 Task: Log work in the project CheckTech for the issue 'Create a new online platform for online fashion design courses with advanced fashion tools and community features.' spent time as '4w 5d 6h 16m' and remaining time as '6w 6d 21h 15m' and add a flag. Now add the issue to the epic 'IT performance benchmarking'. Log work in the project CheckTech for the issue 'Implement a new cloud-based learning management system for a company with advanced learning content creation and delivery features' spent time as '5w 5d 23h 50m' and remaining time as '3w 1d 7h 26m' and clone the issue. Now add the issue to the epic 'IT budget management improvement'
Action: Mouse moved to (452, 361)
Screenshot: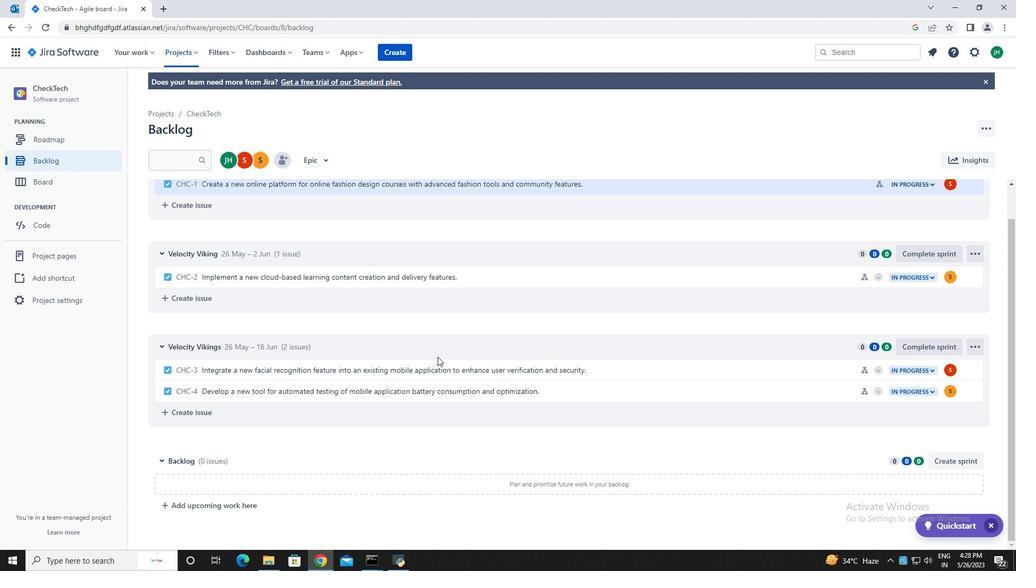 
Action: Mouse scrolled (452, 361) with delta (0, 0)
Screenshot: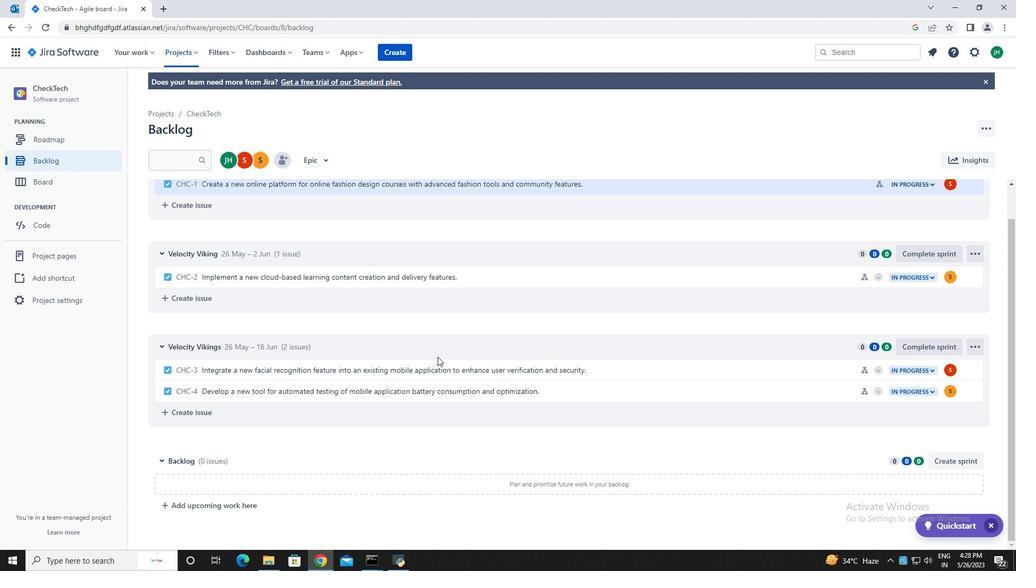 
Action: Mouse scrolled (452, 361) with delta (0, 0)
Screenshot: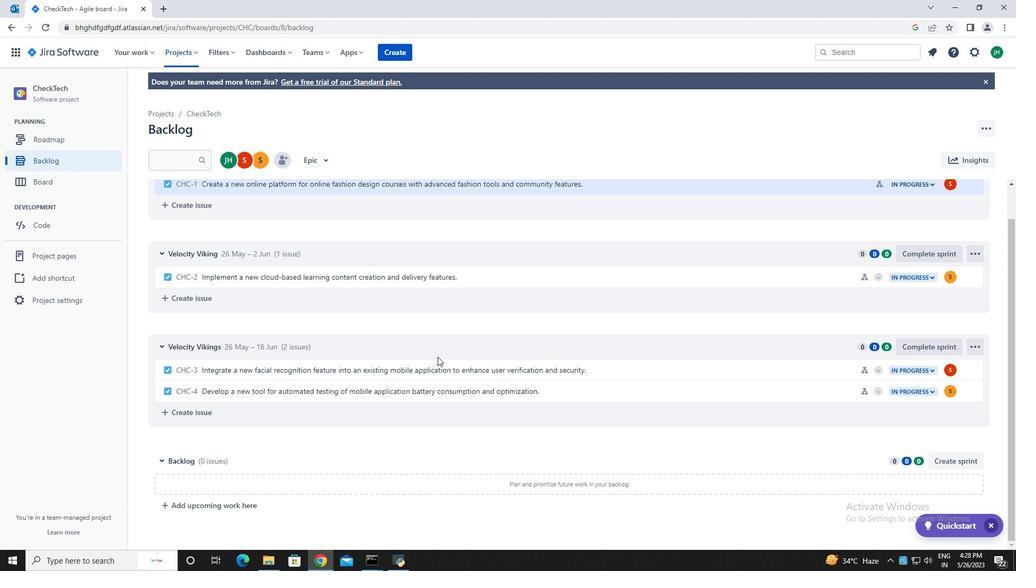 
Action: Mouse scrolled (452, 361) with delta (0, 0)
Screenshot: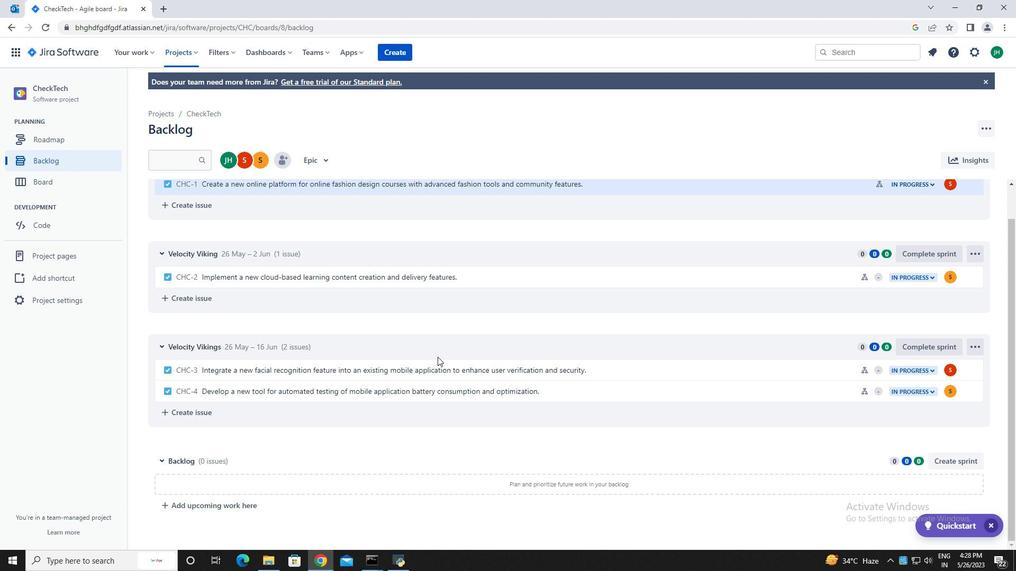 
Action: Mouse scrolled (452, 361) with delta (0, 0)
Screenshot: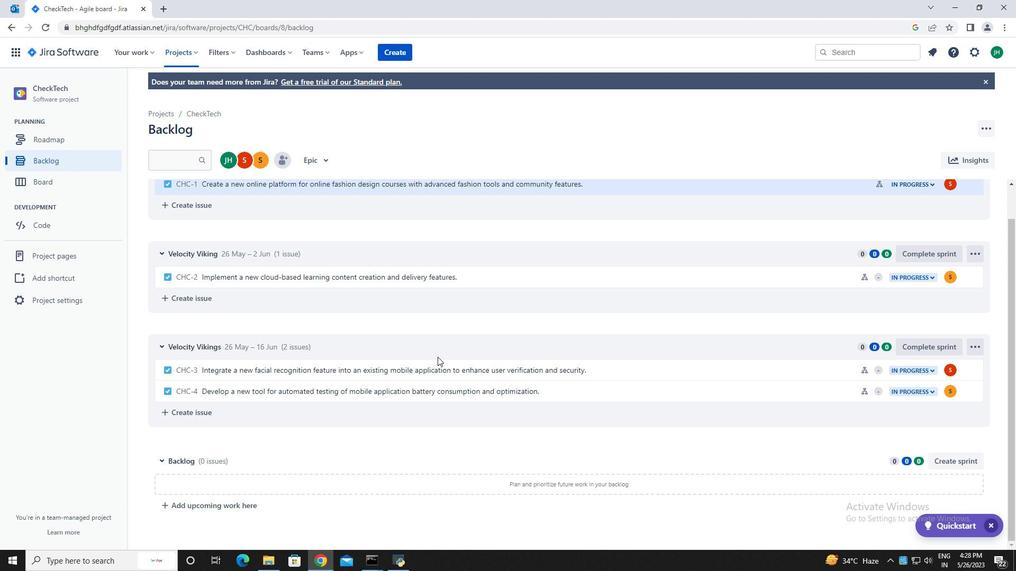 
Action: Mouse moved to (491, 314)
Screenshot: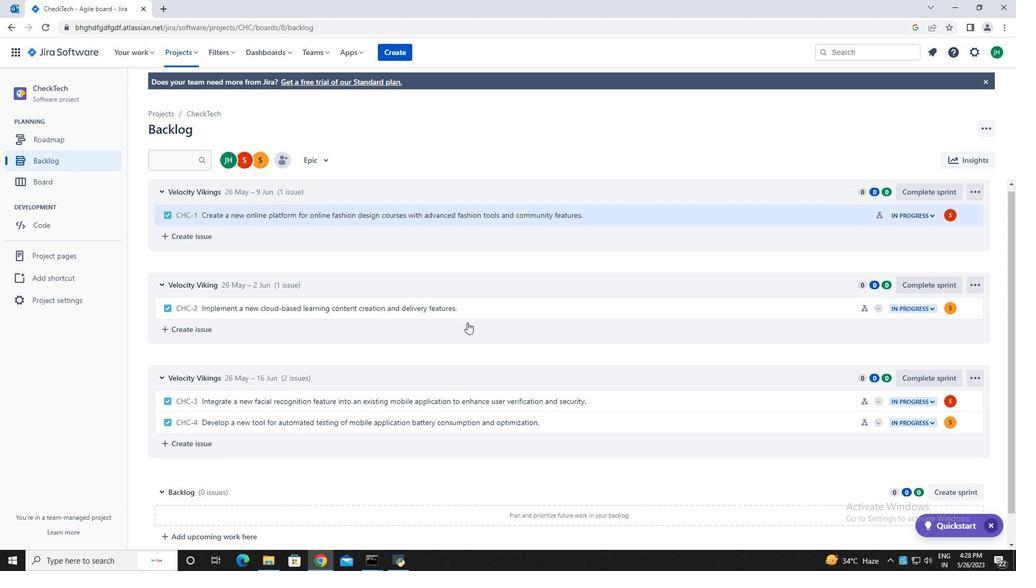 
Action: Mouse scrolled (491, 315) with delta (0, 0)
Screenshot: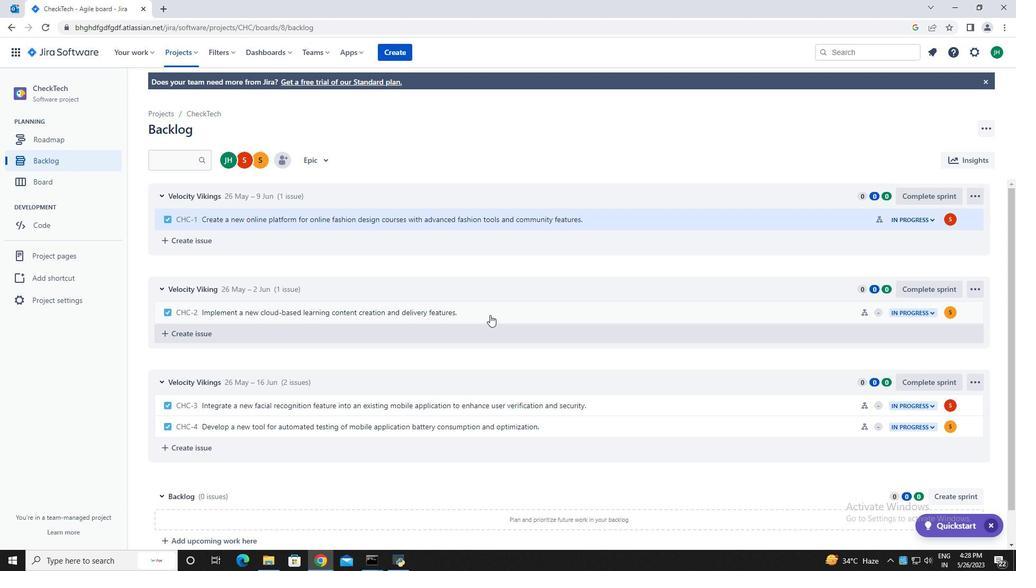 
Action: Mouse scrolled (491, 315) with delta (0, 0)
Screenshot: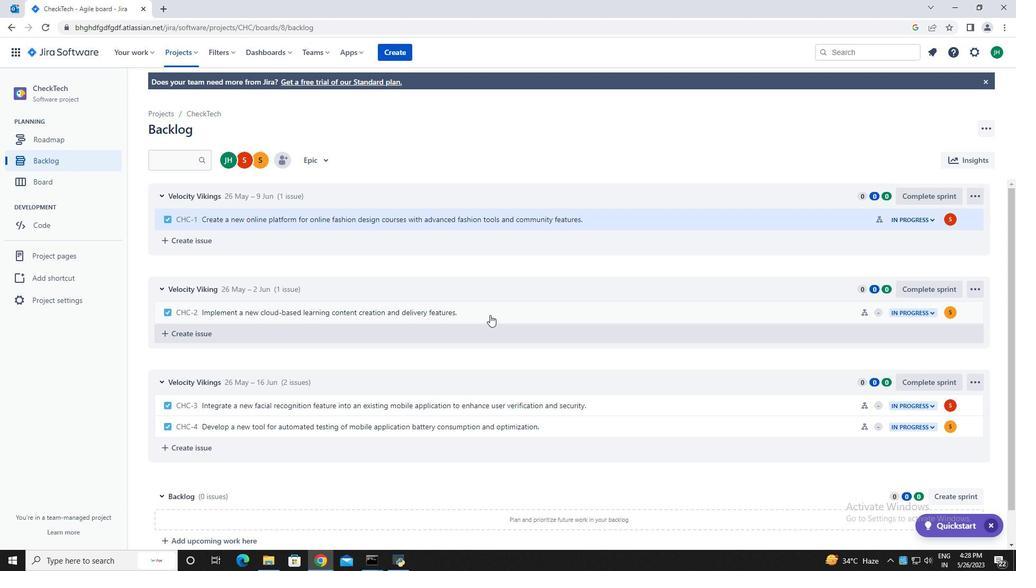 
Action: Mouse scrolled (491, 315) with delta (0, 0)
Screenshot: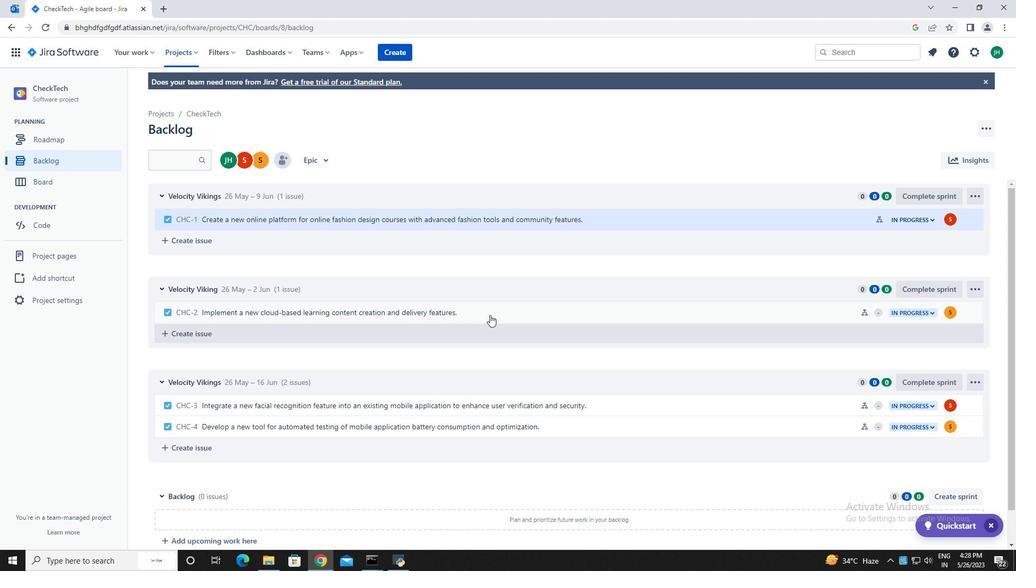 
Action: Mouse scrolled (491, 315) with delta (0, 0)
Screenshot: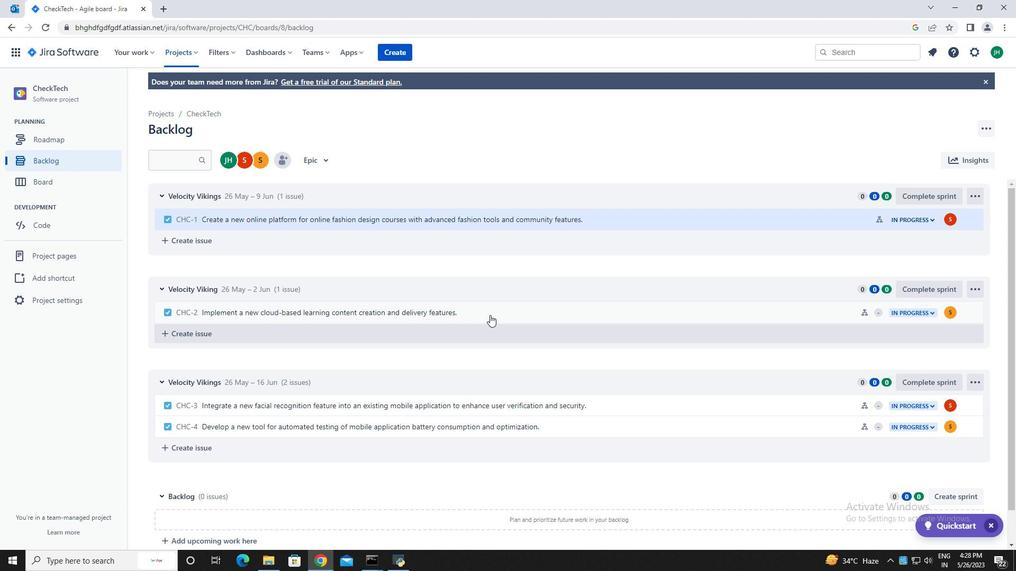 
Action: Mouse moved to (776, 220)
Screenshot: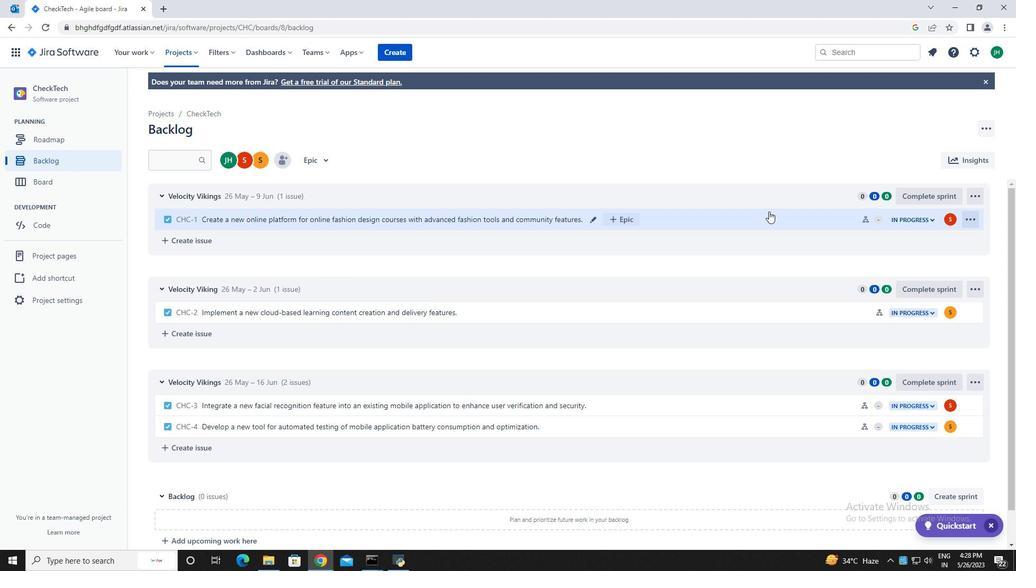 
Action: Mouse pressed left at (776, 220)
Screenshot: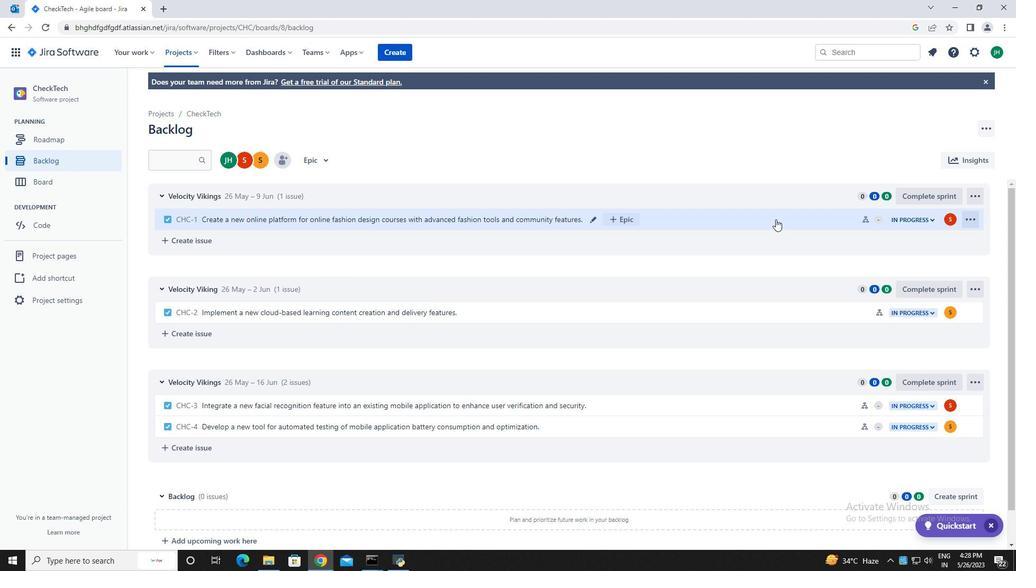 
Action: Mouse moved to (967, 190)
Screenshot: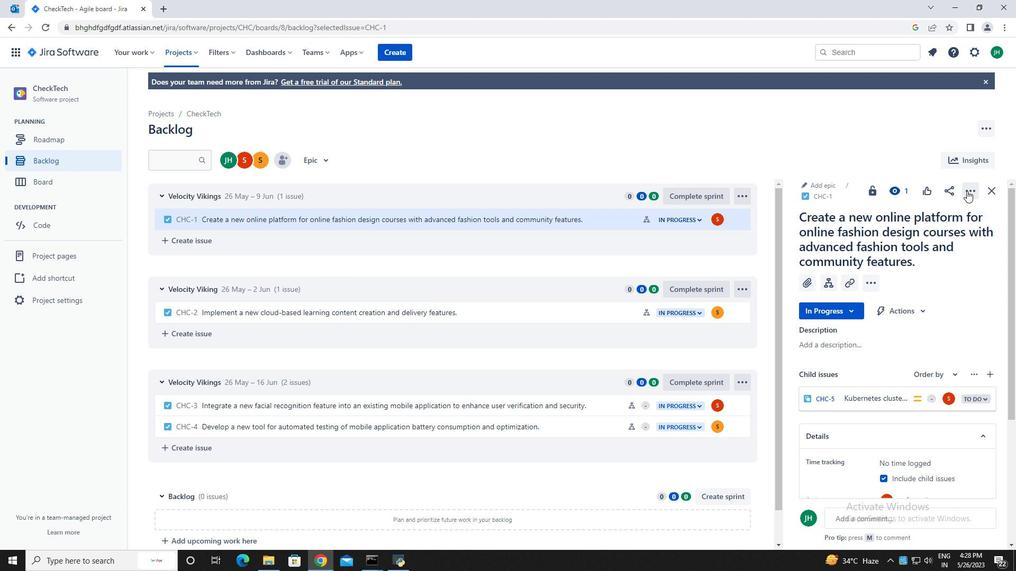 
Action: Mouse pressed left at (967, 190)
Screenshot: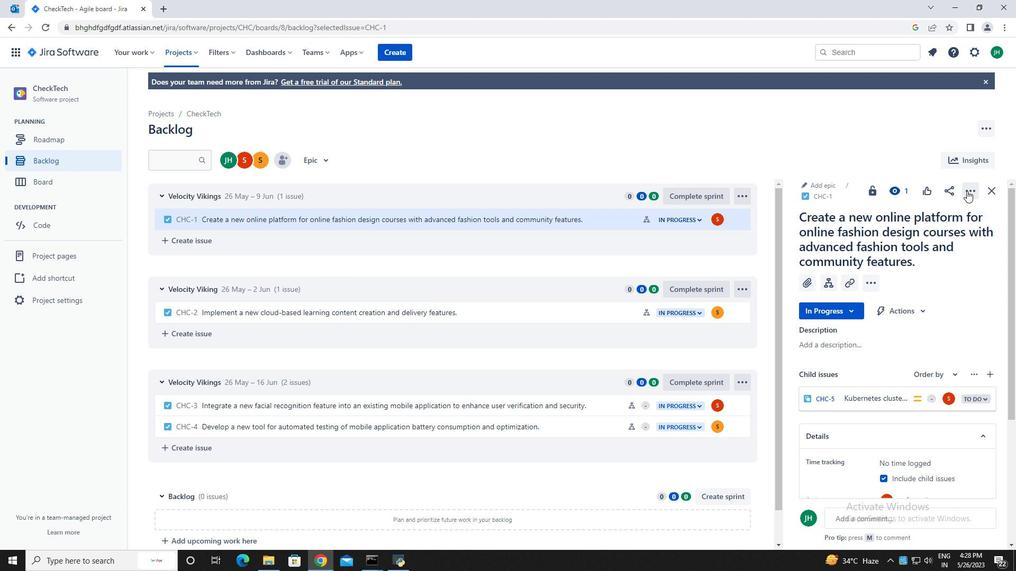 
Action: Mouse moved to (931, 218)
Screenshot: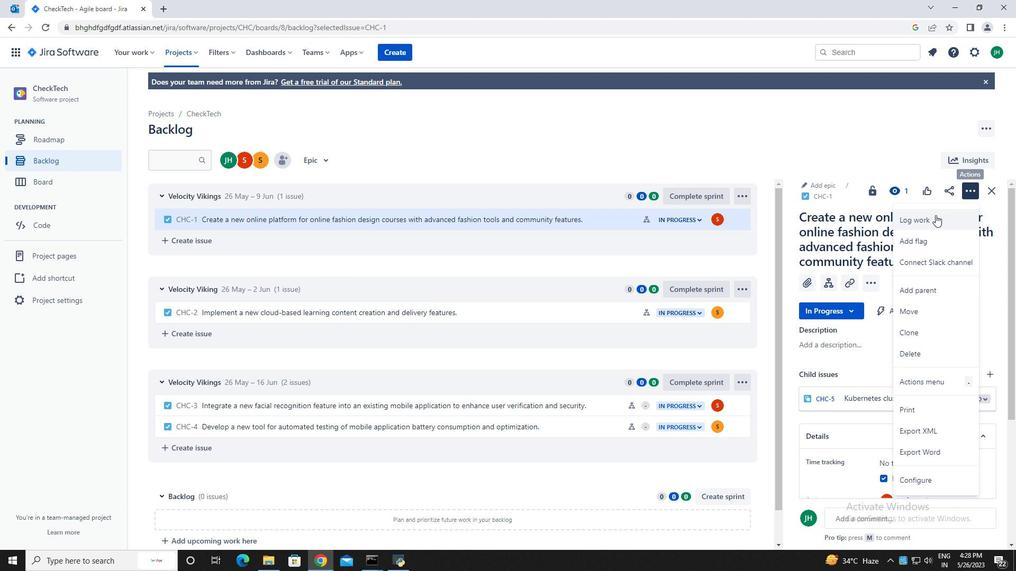 
Action: Mouse pressed left at (931, 218)
Screenshot: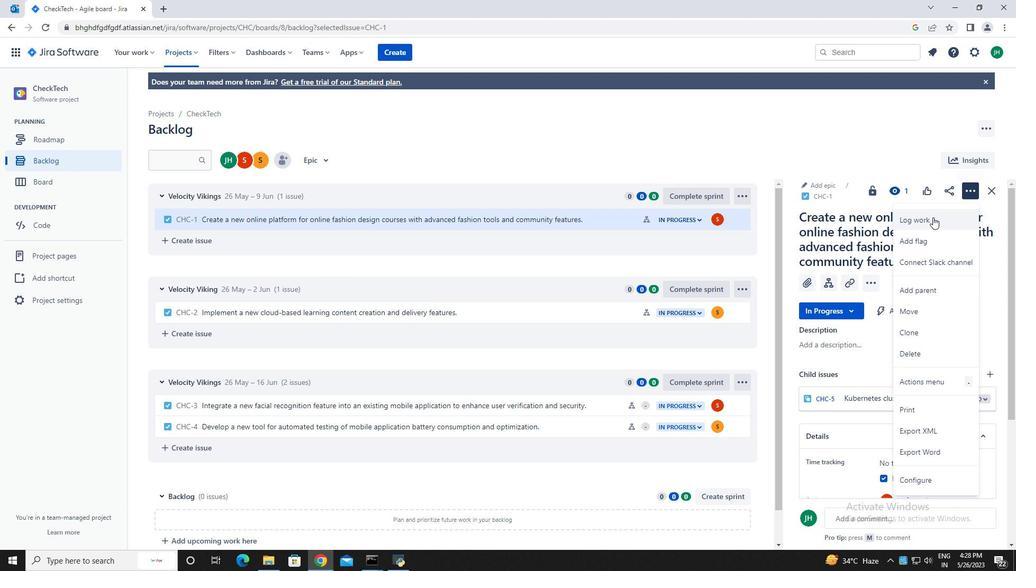 
Action: Mouse moved to (442, 160)
Screenshot: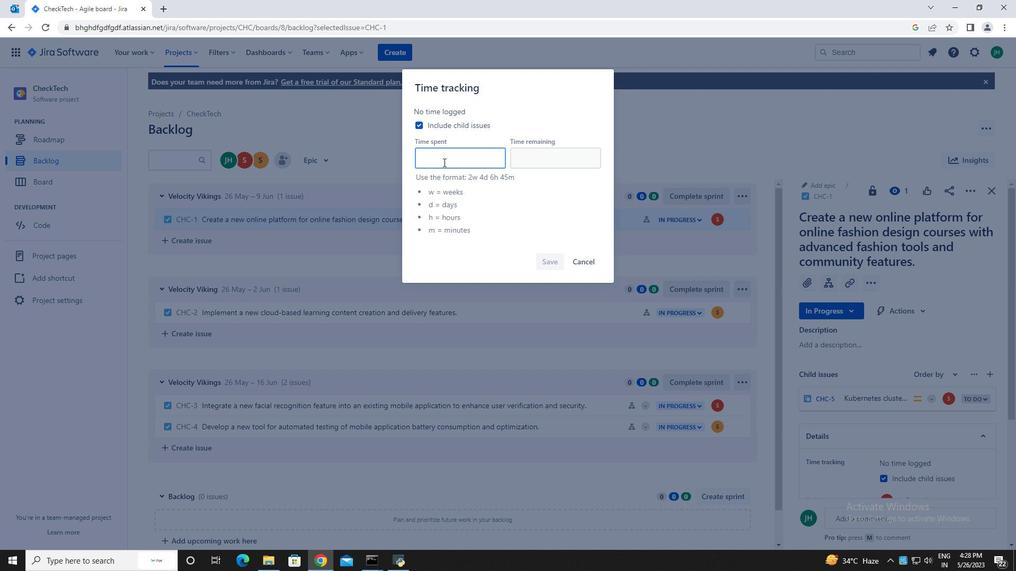 
Action: Mouse pressed left at (442, 160)
Screenshot: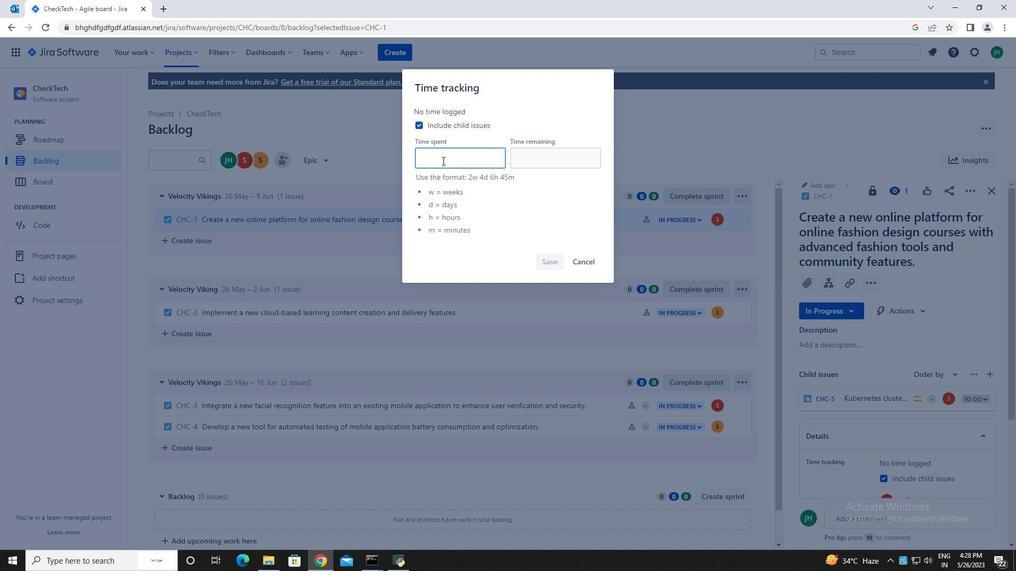 
Action: Key pressed 4w<Key.space>5d<Key.space>6h<Key.space>16m
Screenshot: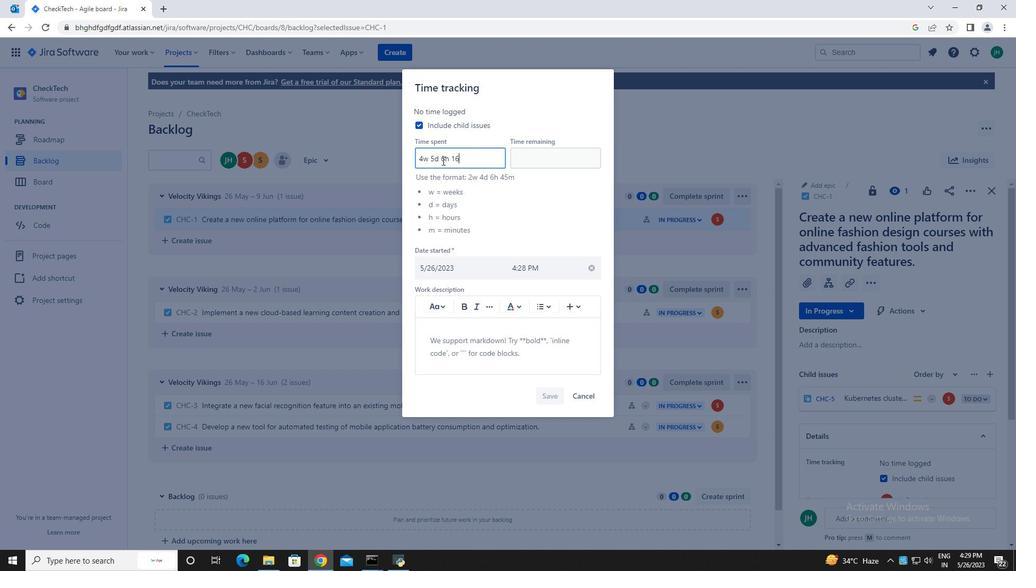 
Action: Mouse moved to (548, 163)
Screenshot: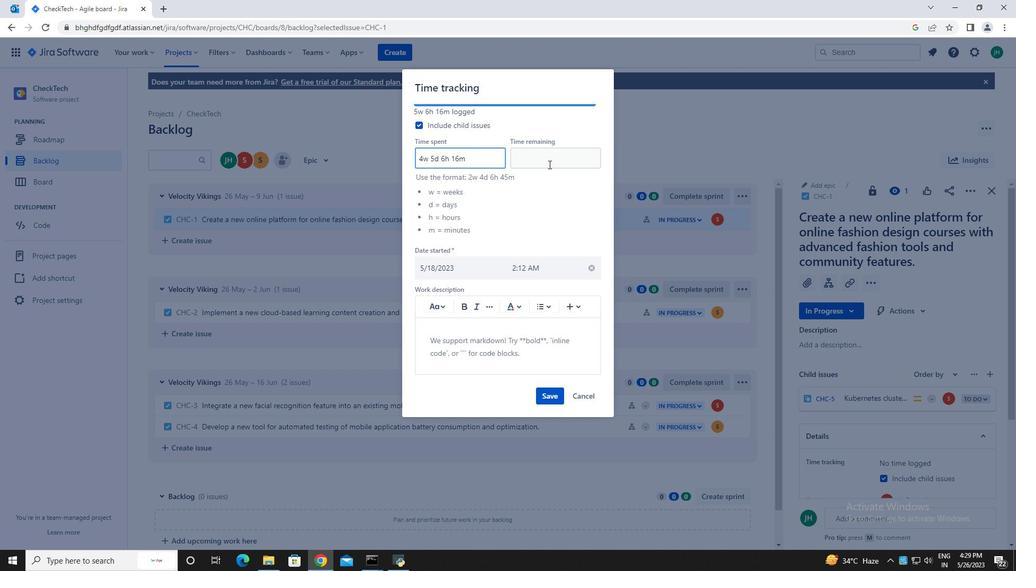 
Action: Mouse pressed left at (548, 163)
Screenshot: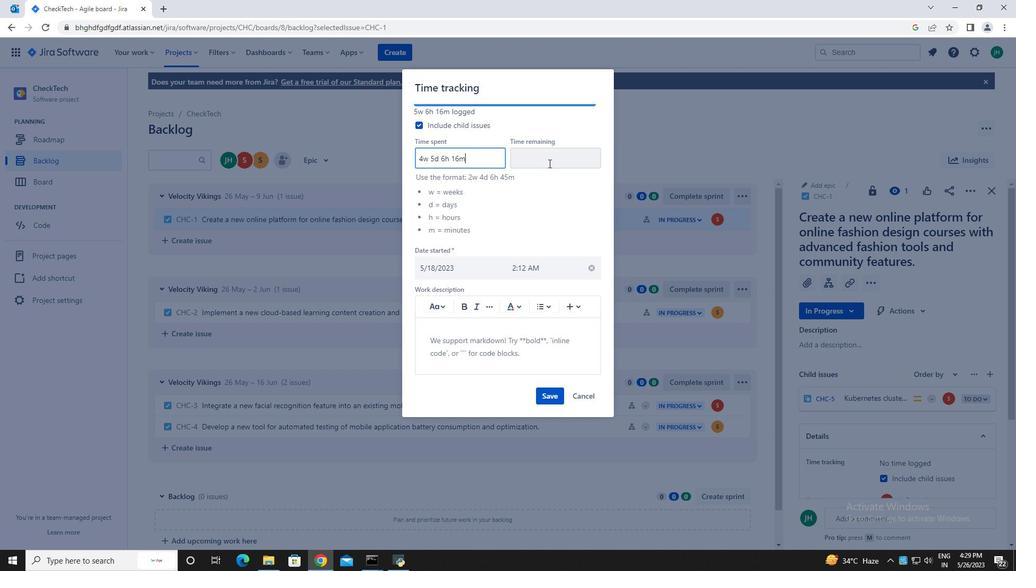 
Action: Key pressed 6w<Key.space>6d<Key.space>21h<Key.space>15m
Screenshot: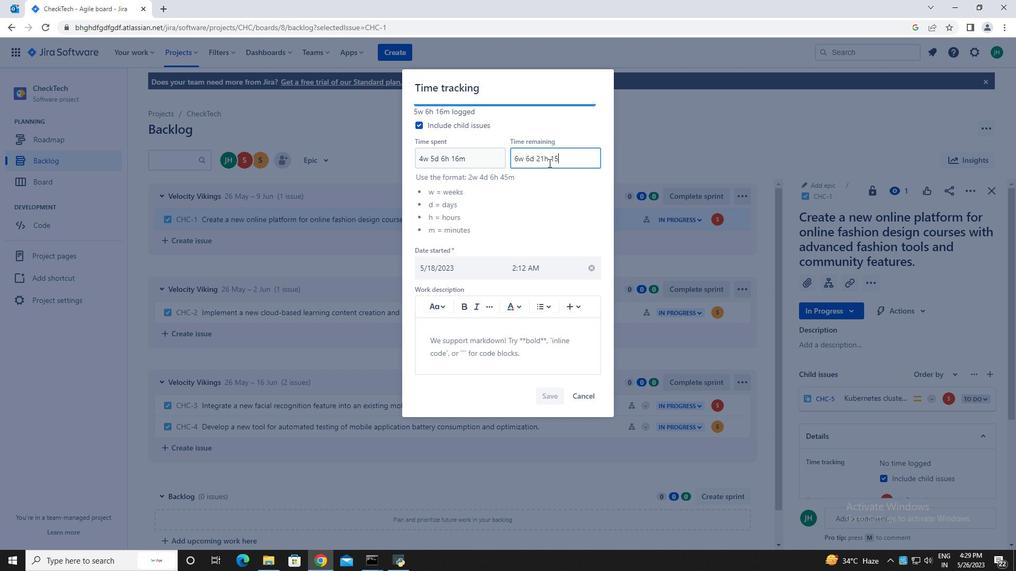 
Action: Mouse moved to (558, 395)
Screenshot: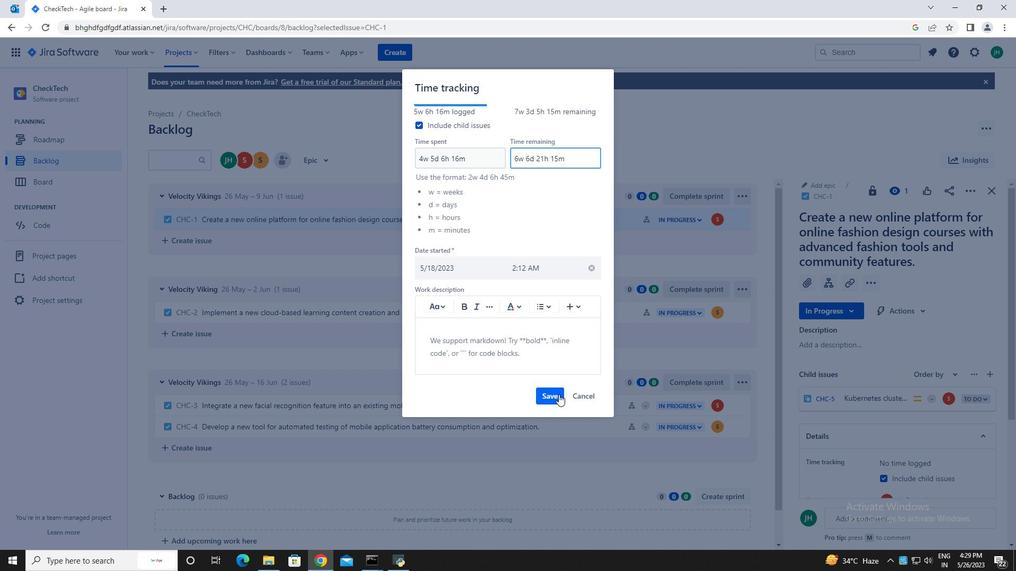 
Action: Mouse pressed left at (558, 395)
Screenshot: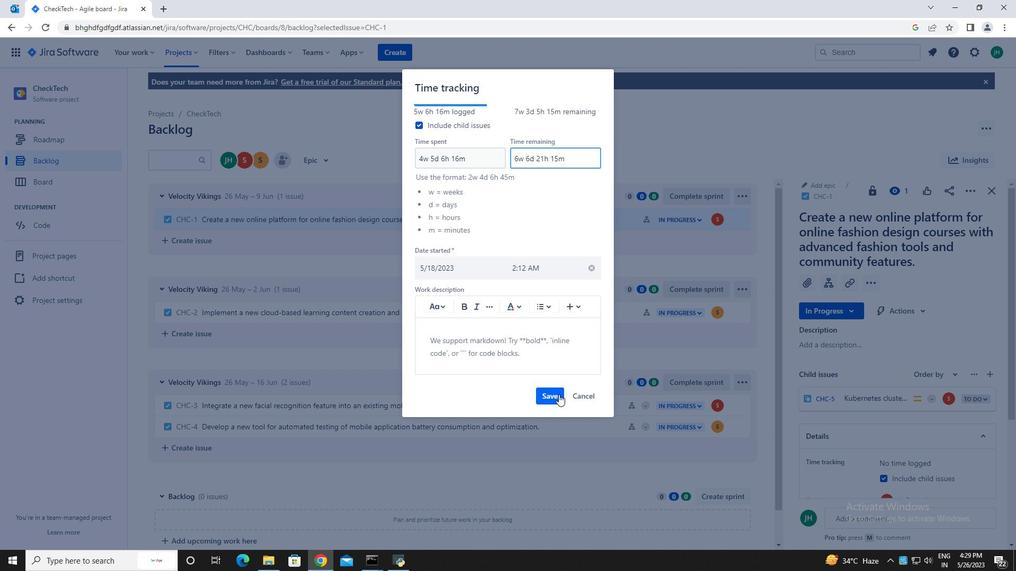 
Action: Mouse moved to (974, 190)
Screenshot: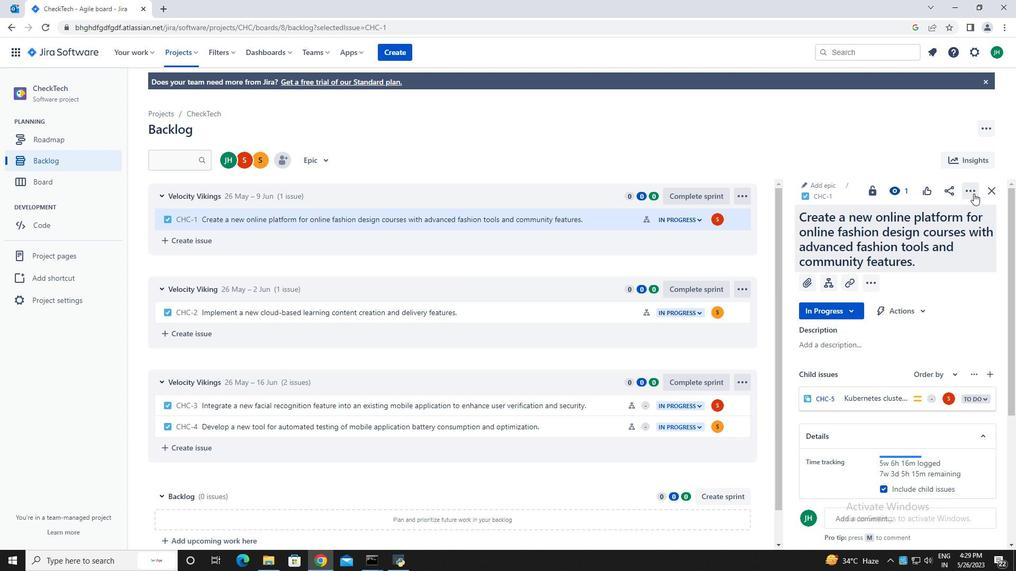 
Action: Mouse pressed left at (974, 190)
Screenshot: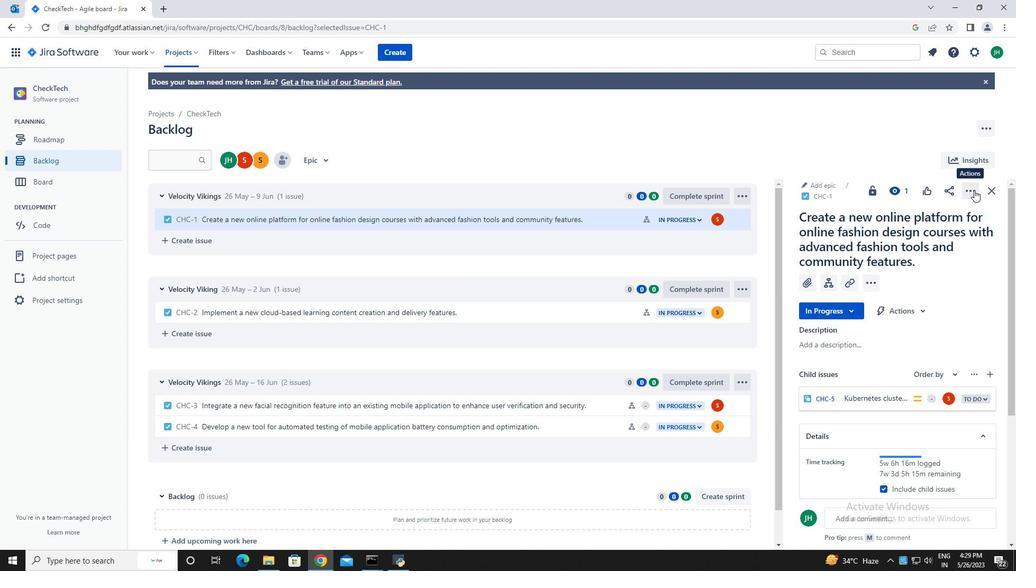 
Action: Mouse moved to (940, 239)
Screenshot: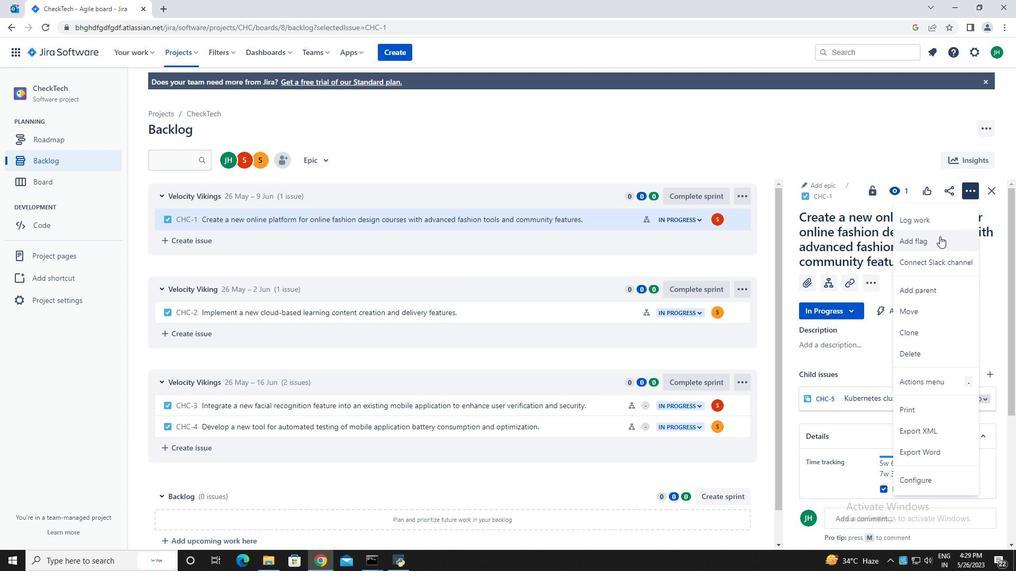 
Action: Mouse pressed left at (940, 239)
Screenshot: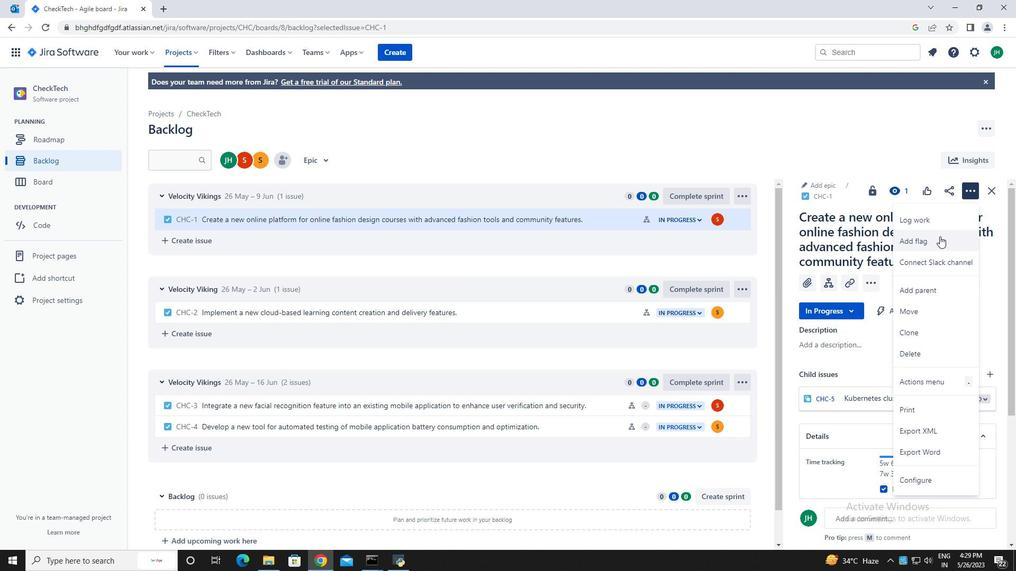 
Action: Mouse moved to (319, 159)
Screenshot: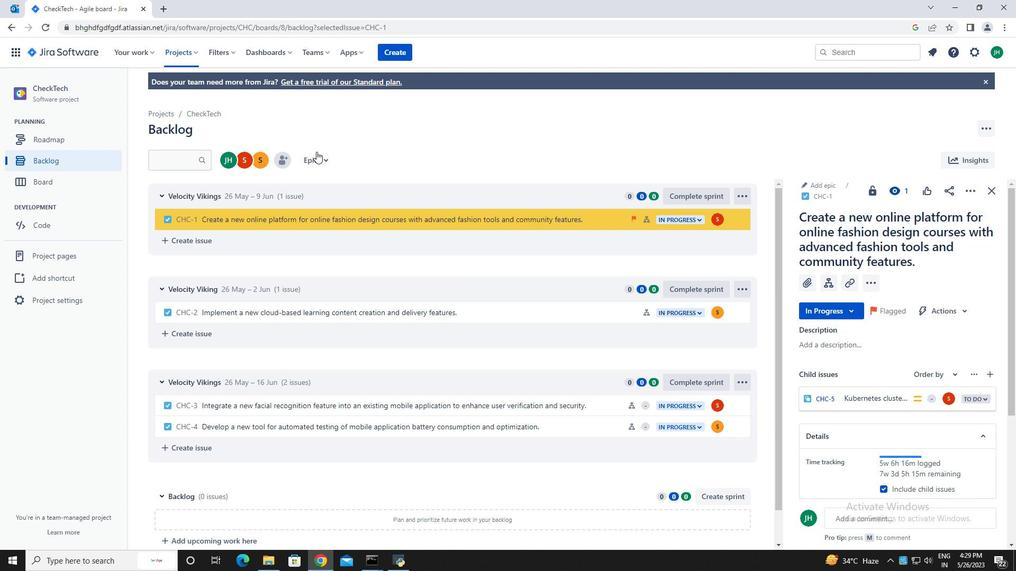 
Action: Mouse pressed left at (319, 159)
Screenshot: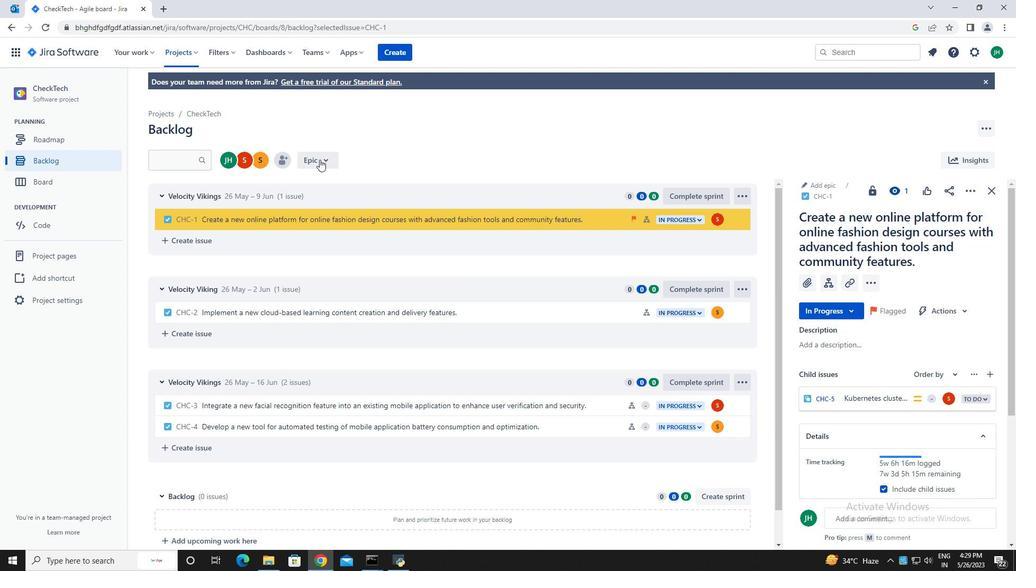 
Action: Mouse moved to (385, 202)
Screenshot: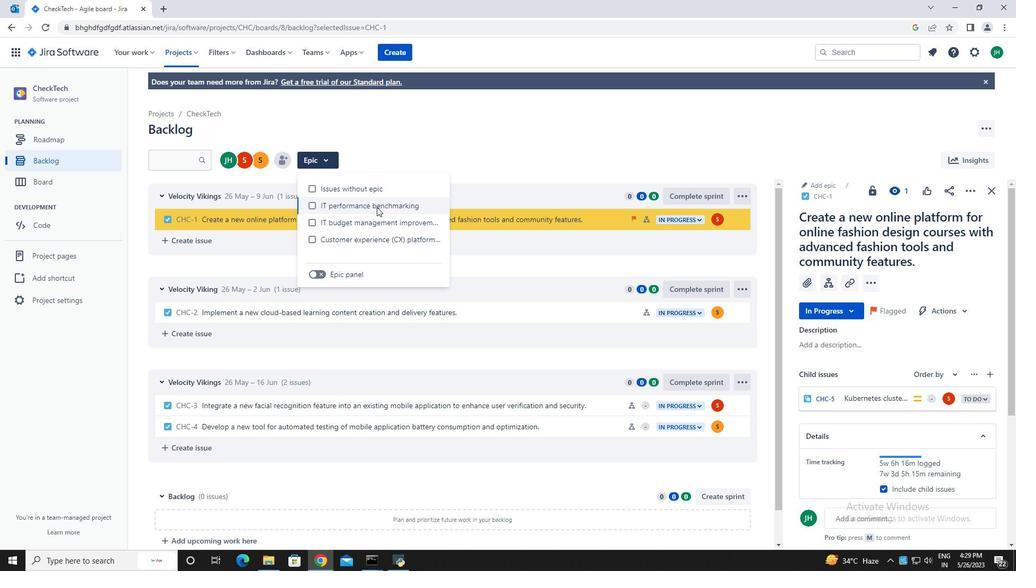 
Action: Mouse pressed left at (385, 202)
Screenshot: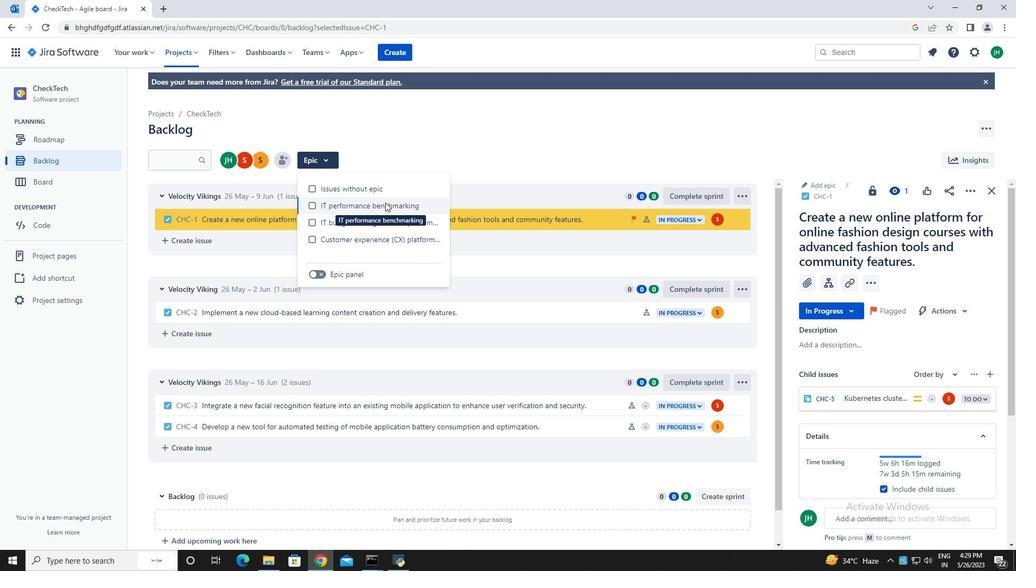 
Action: Mouse moved to (995, 193)
Screenshot: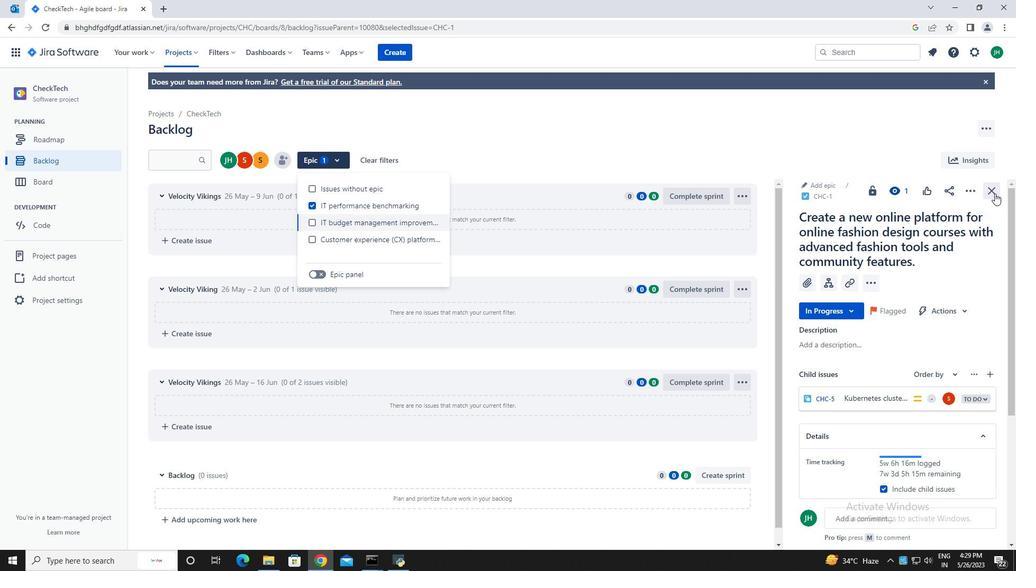 
Action: Mouse pressed left at (995, 193)
Screenshot: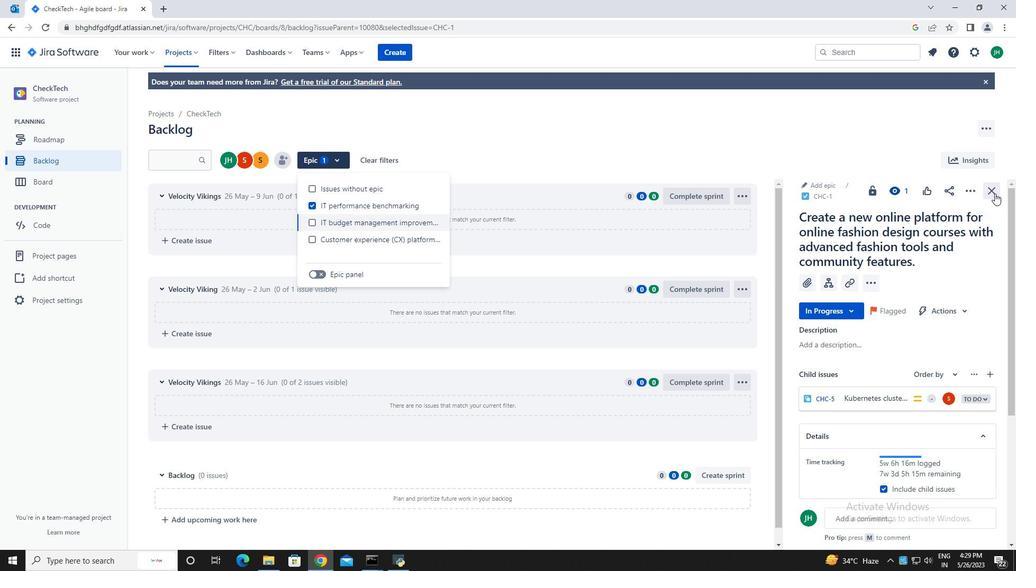 
Action: Mouse moved to (85, 158)
Screenshot: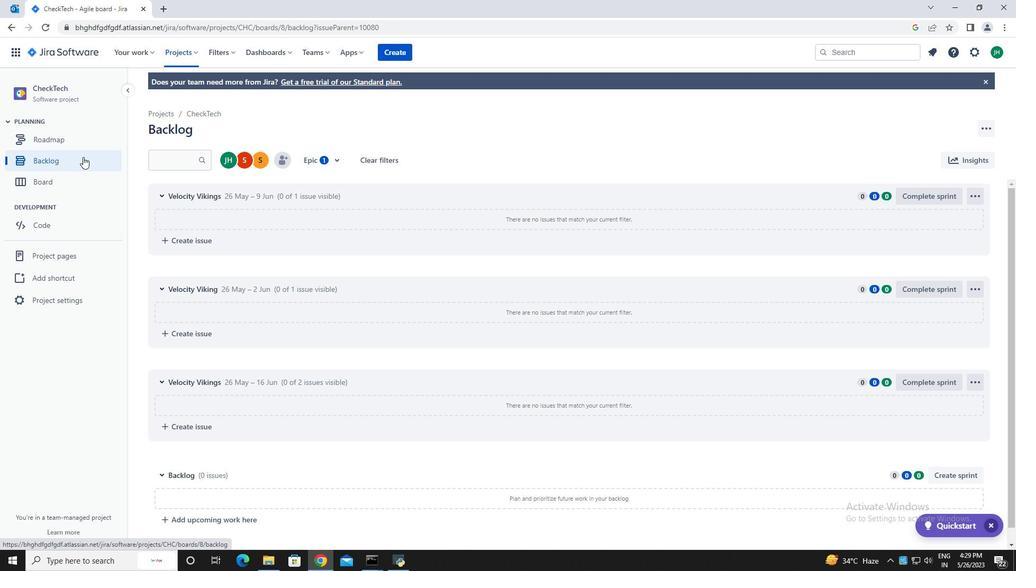 
Action: Mouse pressed left at (85, 158)
Screenshot: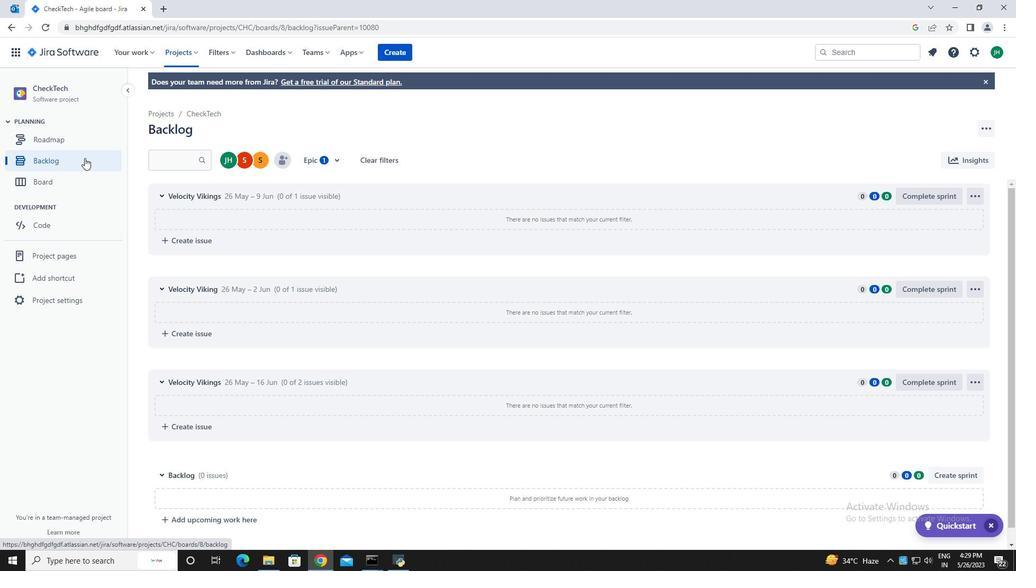 
Action: Mouse moved to (771, 315)
Screenshot: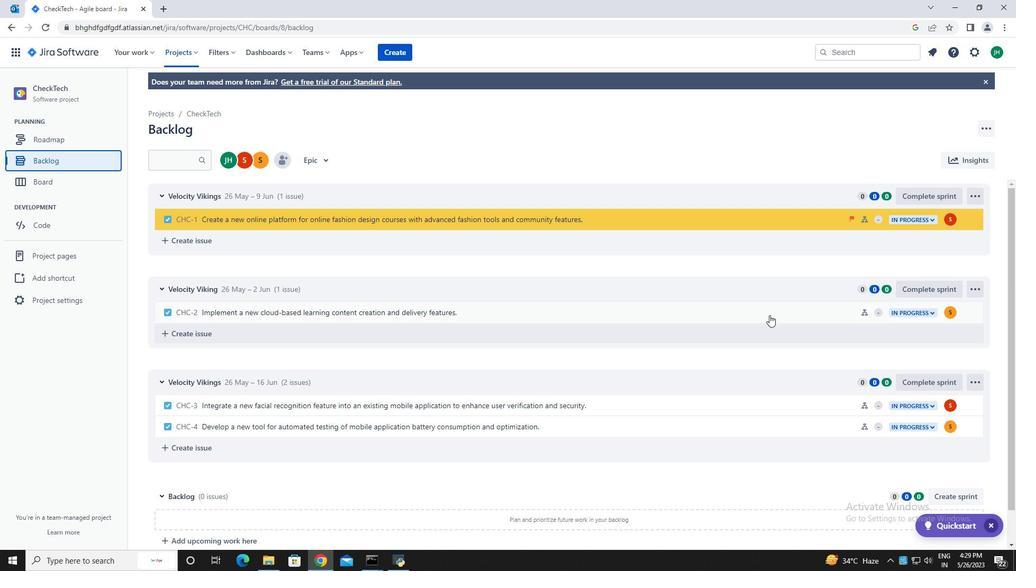 
Action: Mouse pressed left at (771, 315)
Screenshot: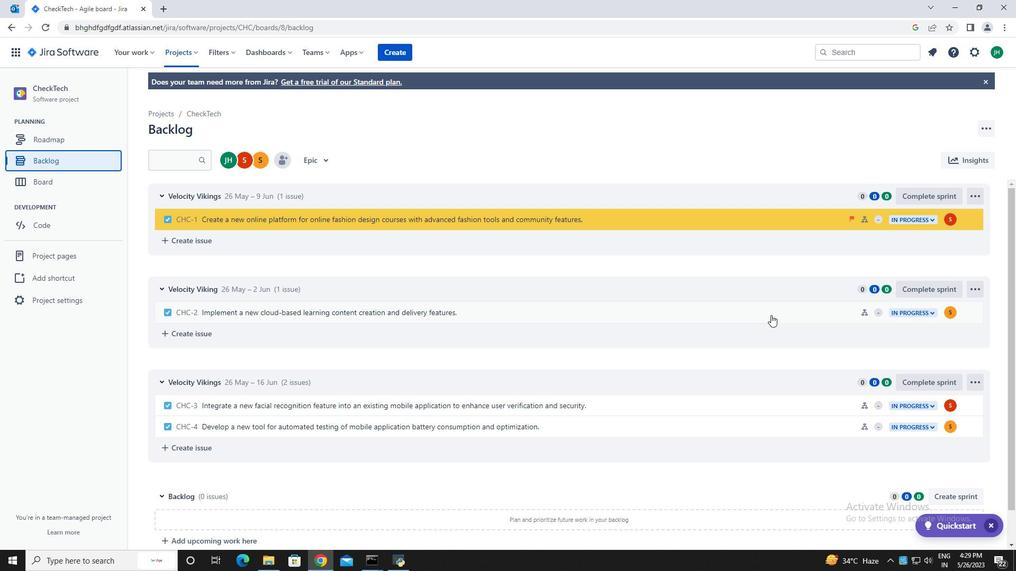 
Action: Mouse moved to (969, 189)
Screenshot: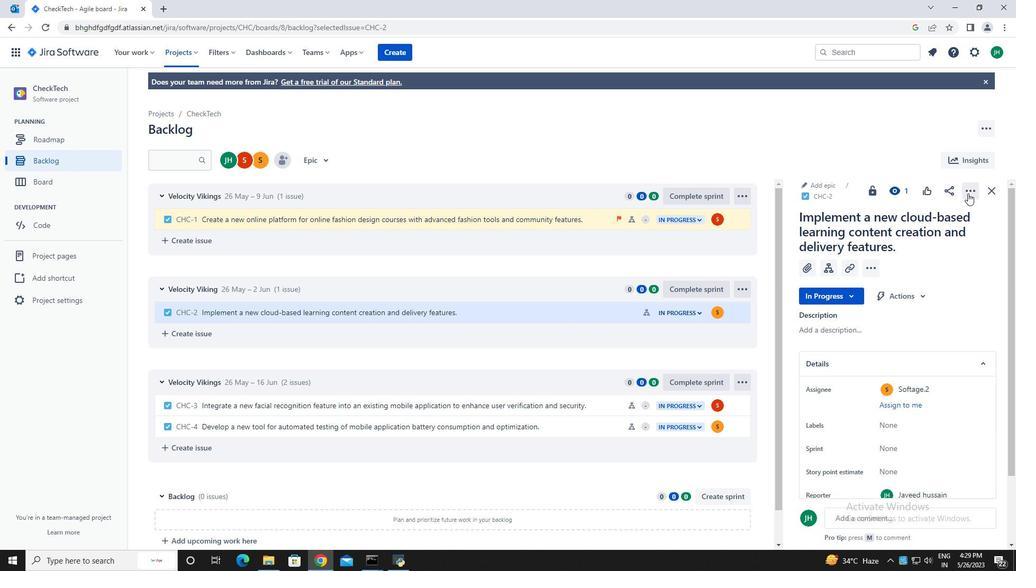 
Action: Mouse pressed left at (969, 189)
Screenshot: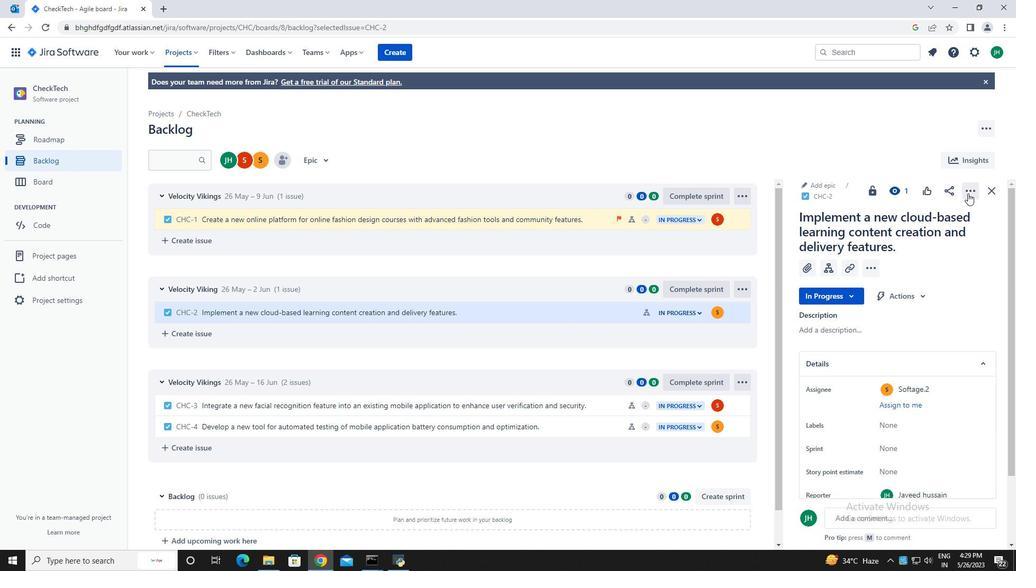 
Action: Mouse moved to (926, 219)
Screenshot: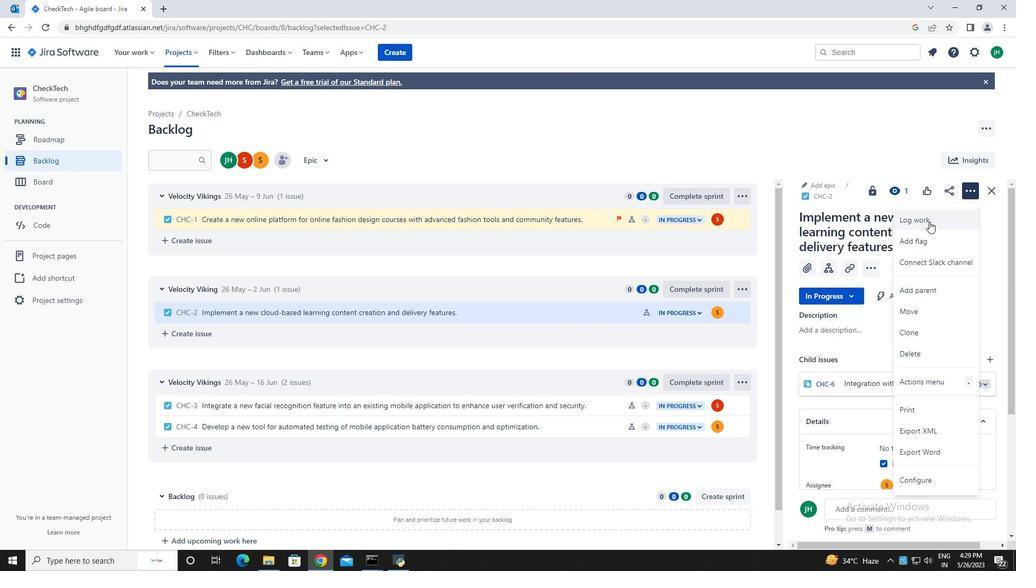 
Action: Mouse pressed left at (926, 219)
Screenshot: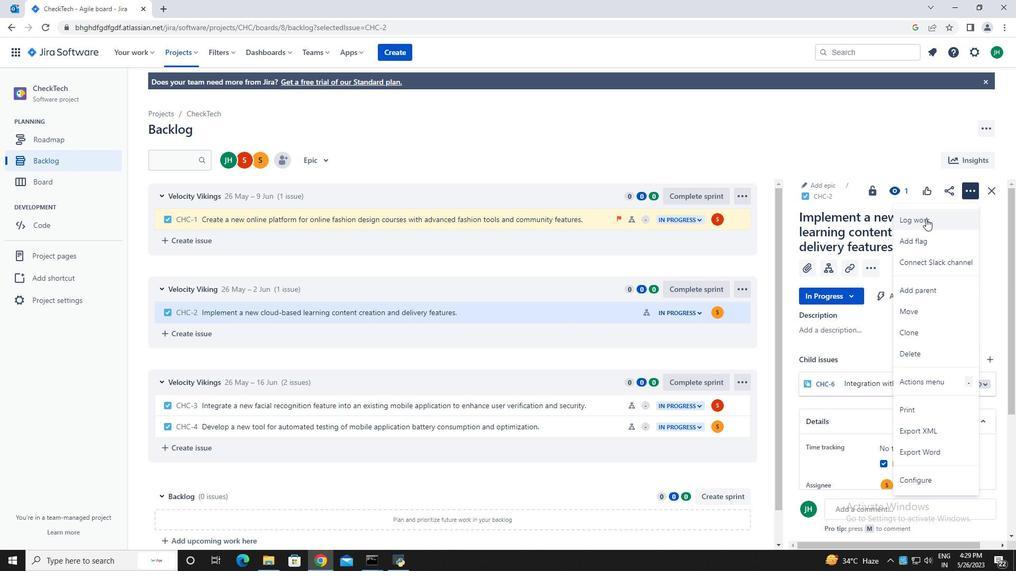 
Action: Mouse moved to (450, 155)
Screenshot: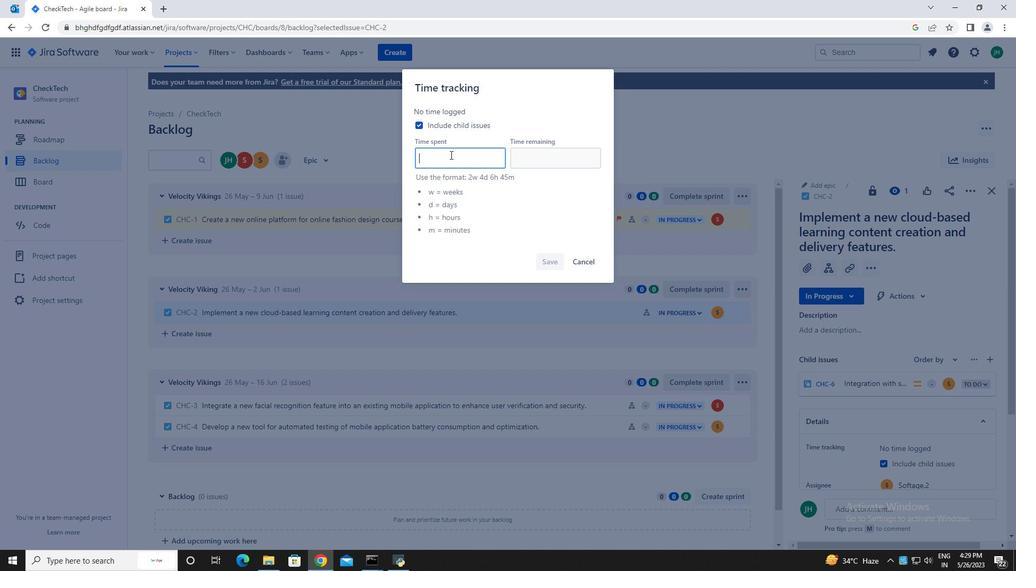 
Action: Key pressed 5w<Key.space>5d<Key.space>23h<Key.space>50m
Screenshot: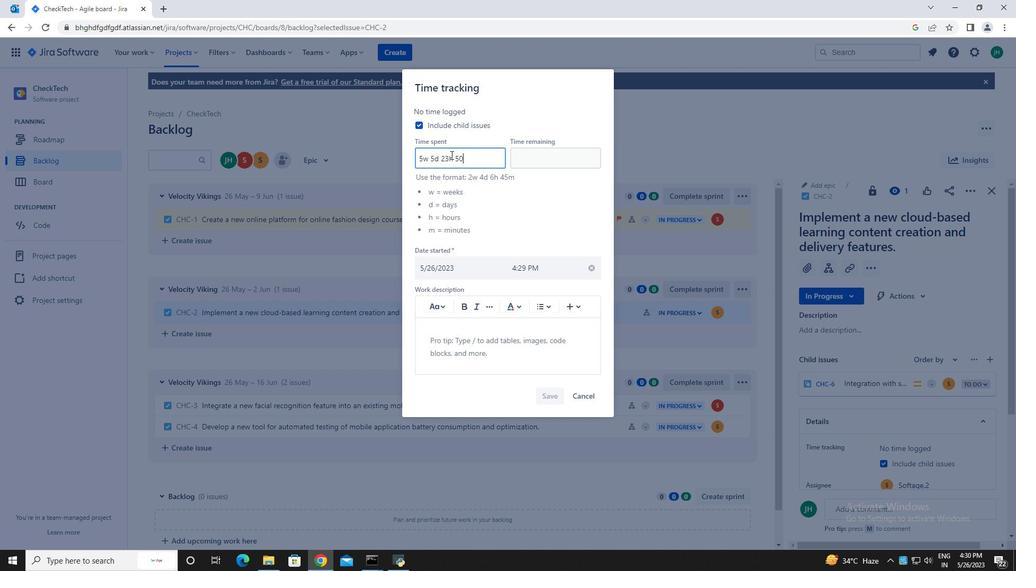 
Action: Mouse moved to (517, 158)
Screenshot: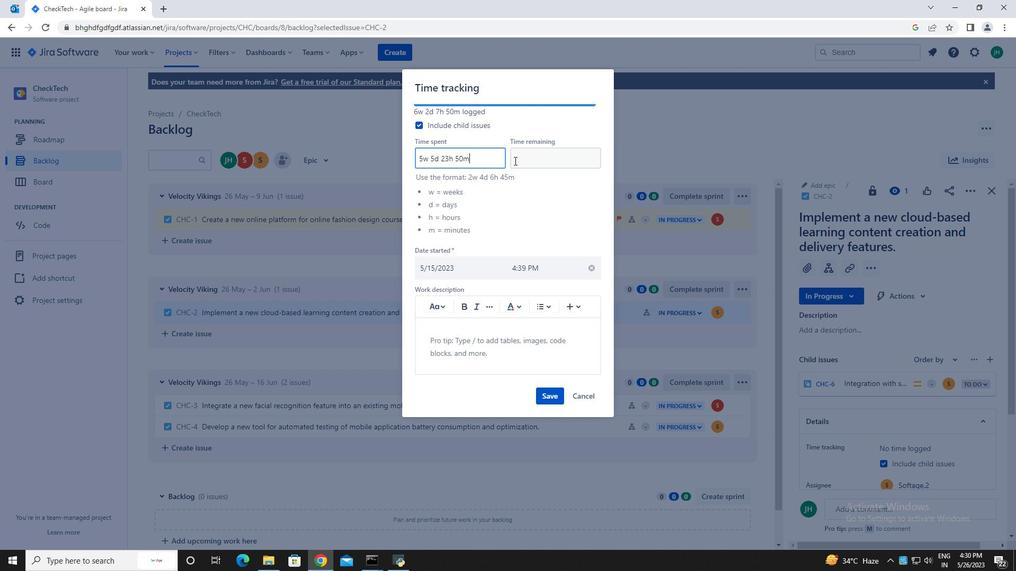 
Action: Mouse pressed left at (517, 158)
Screenshot: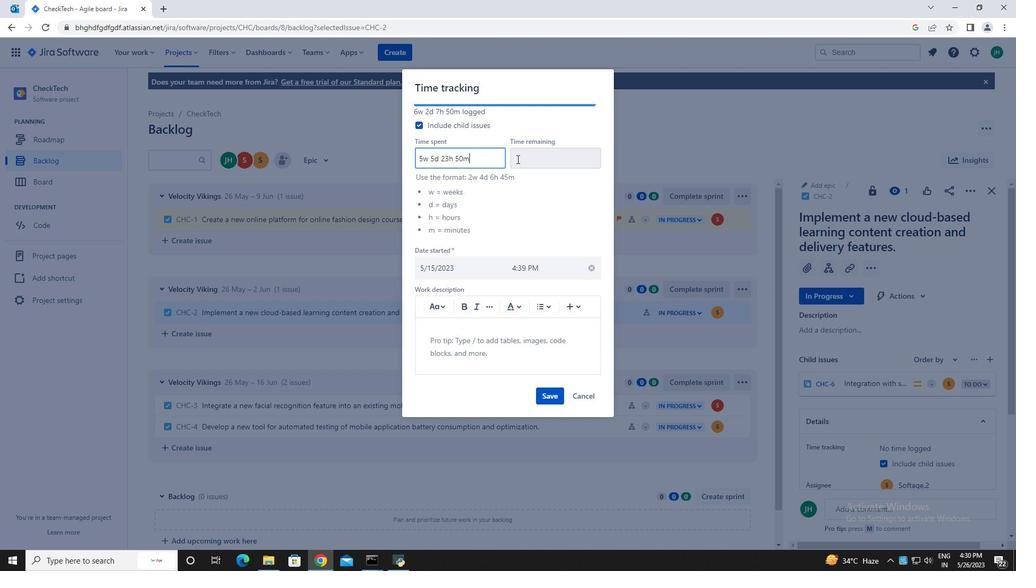 
Action: Mouse moved to (506, 160)
Screenshot: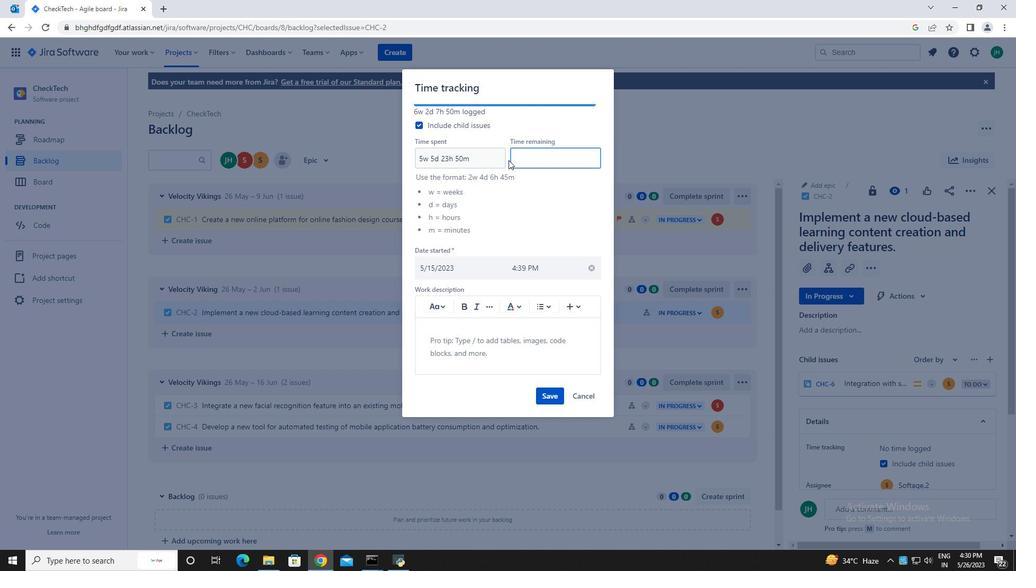 
Action: Key pressed 3w<Key.space>1d<Key.space>7h<Key.space>26m
Screenshot: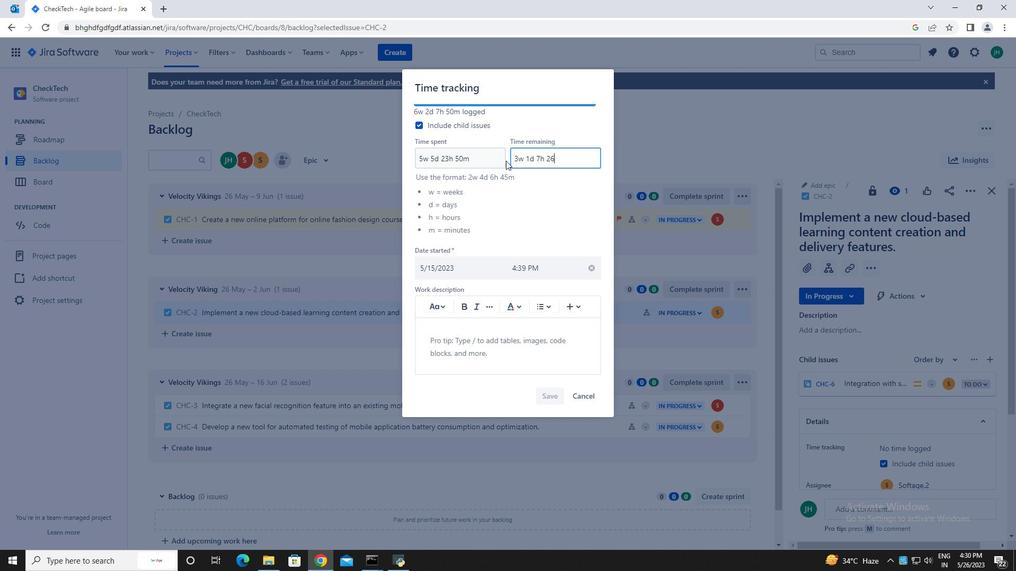 
Action: Mouse moved to (547, 397)
Screenshot: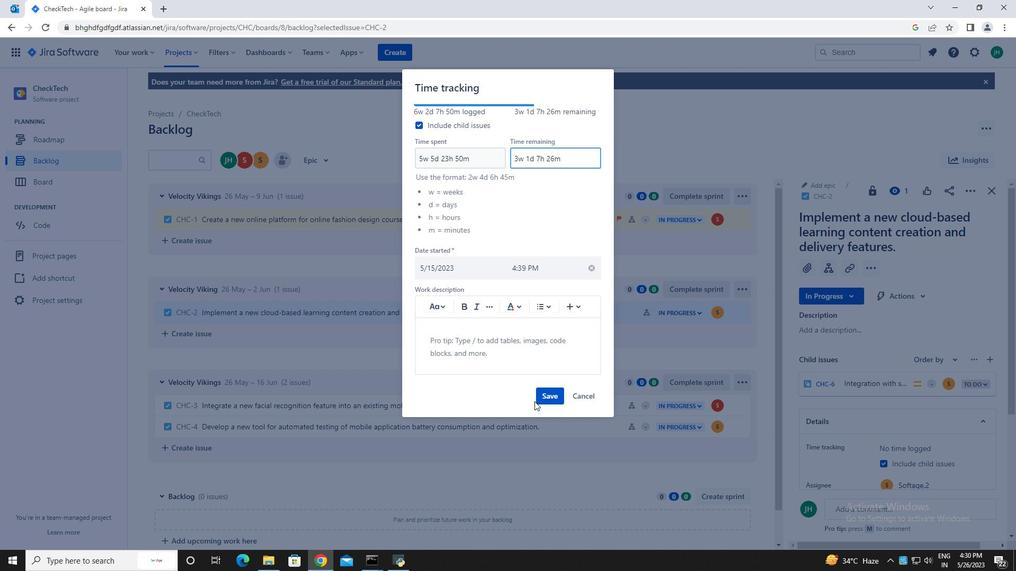 
Action: Mouse pressed left at (547, 397)
Screenshot: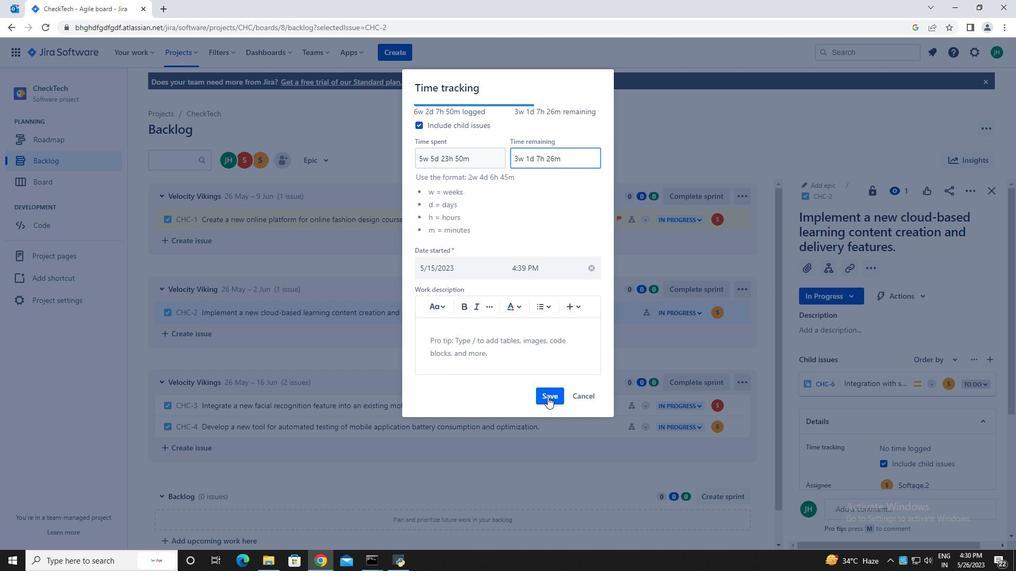 
Action: Mouse moved to (968, 194)
Screenshot: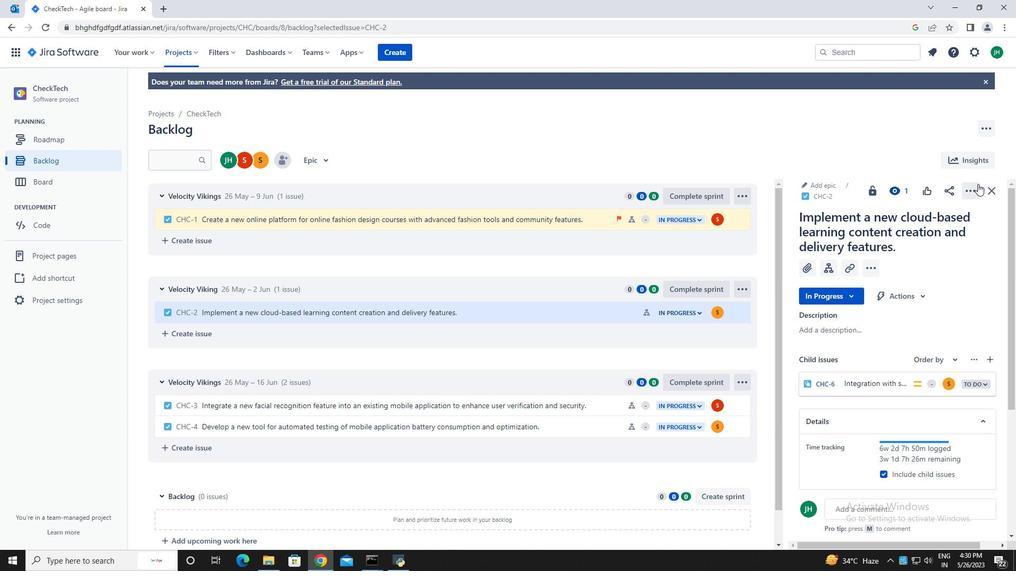 
Action: Mouse pressed left at (968, 194)
Screenshot: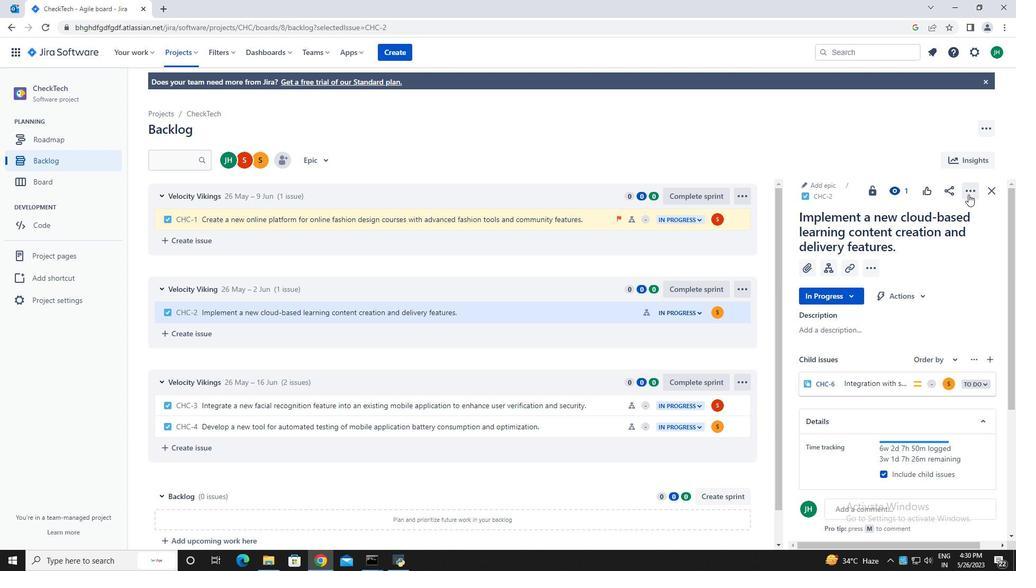 
Action: Mouse moved to (921, 330)
Screenshot: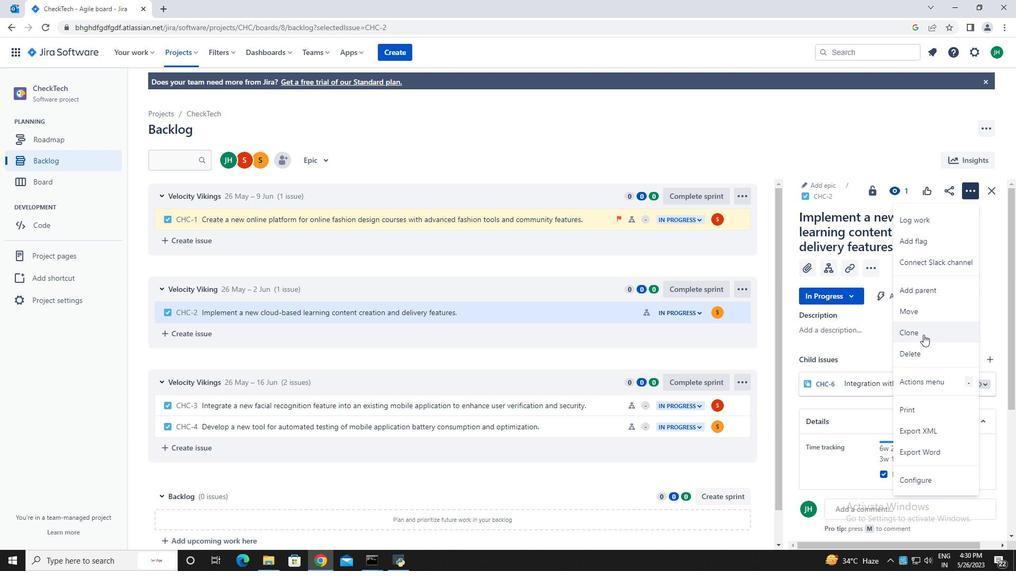 
Action: Mouse pressed left at (921, 330)
Screenshot: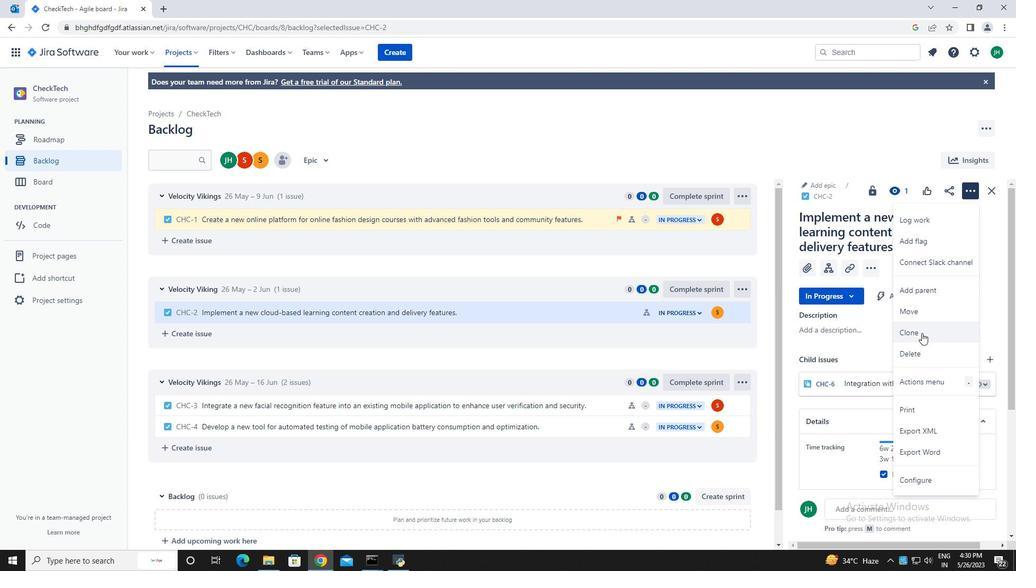 
Action: Mouse moved to (583, 227)
Screenshot: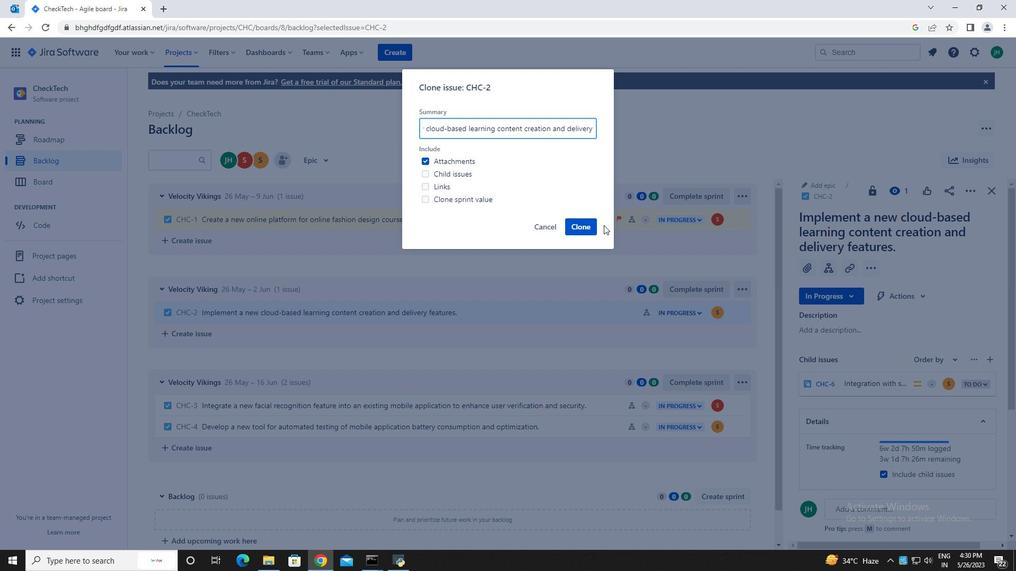 
Action: Mouse pressed left at (583, 227)
Screenshot: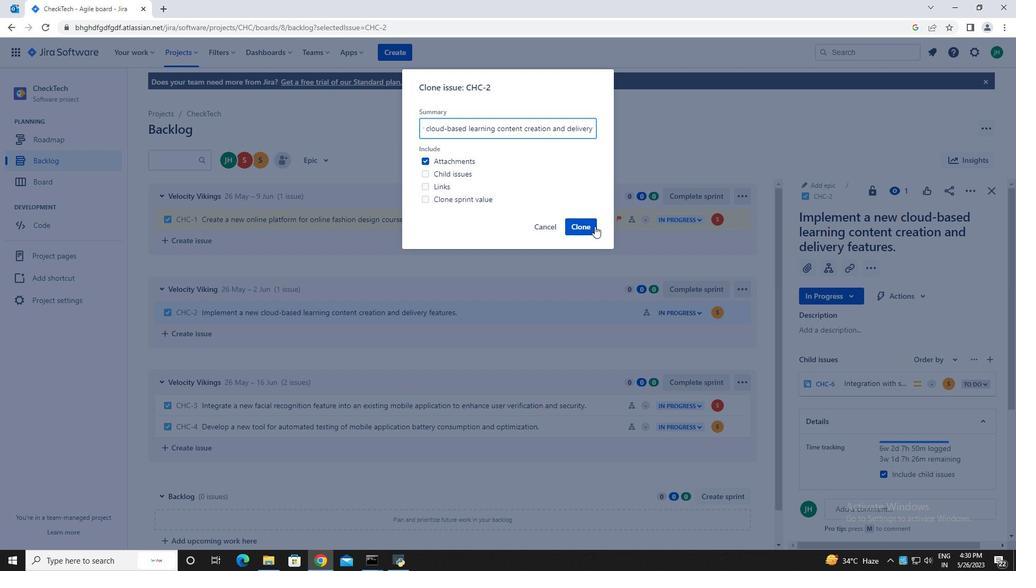 
Action: Mouse moved to (317, 159)
Screenshot: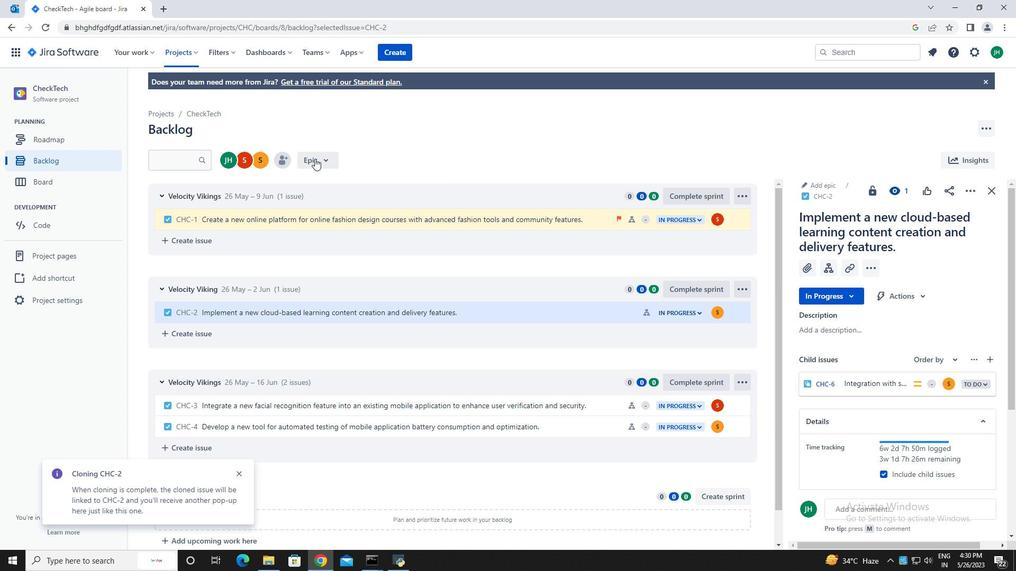 
Action: Mouse pressed left at (317, 159)
Screenshot: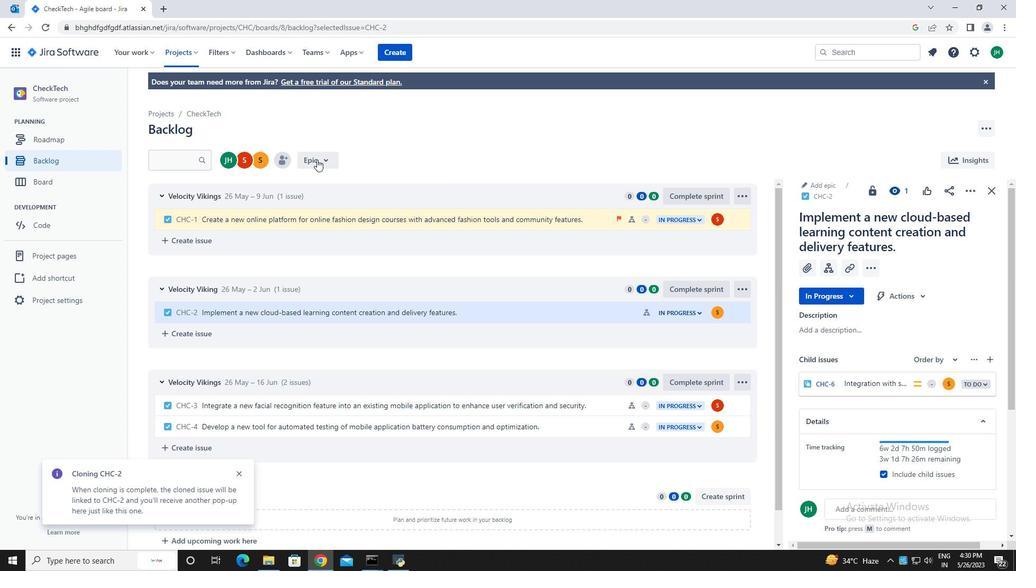 
Action: Mouse moved to (375, 223)
Screenshot: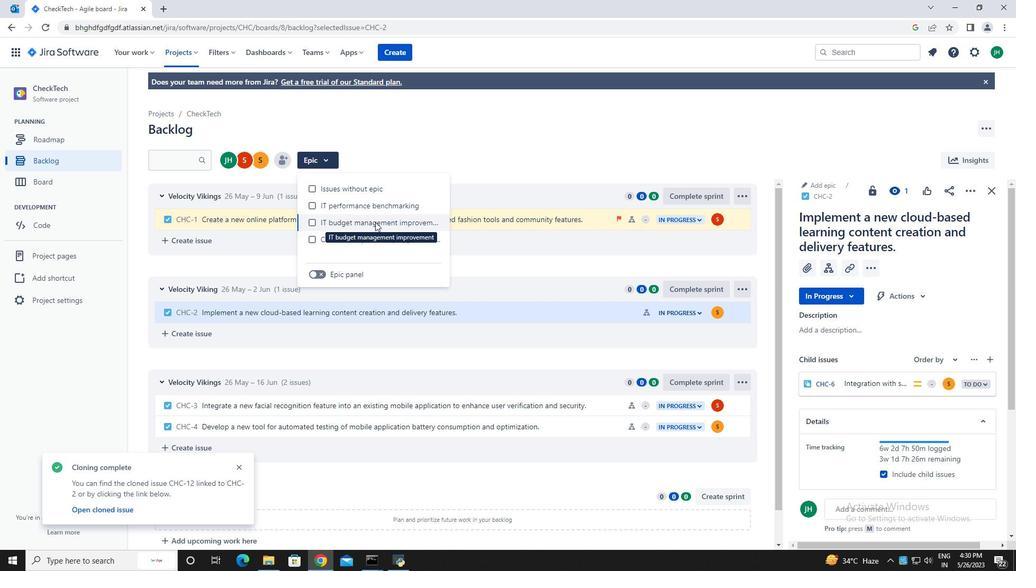 
Action: Mouse pressed left at (375, 223)
Screenshot: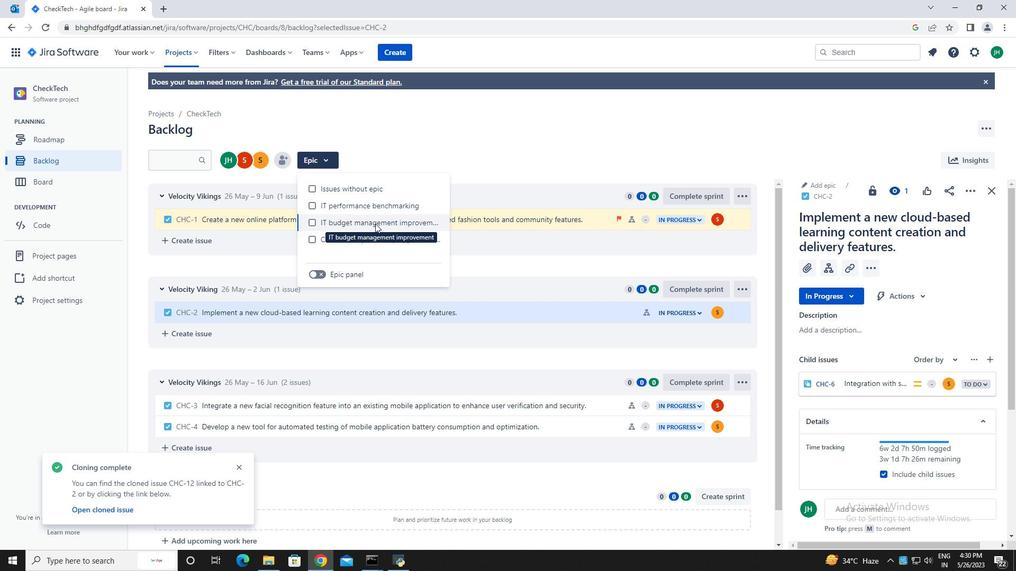 
Action: Mouse moved to (990, 193)
Screenshot: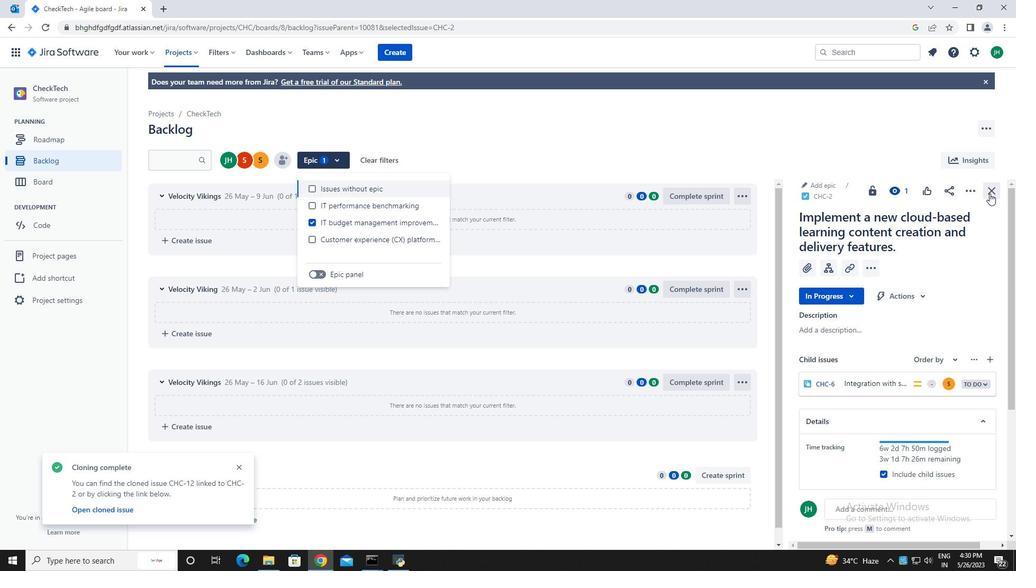 
Action: Mouse pressed left at (990, 193)
Screenshot: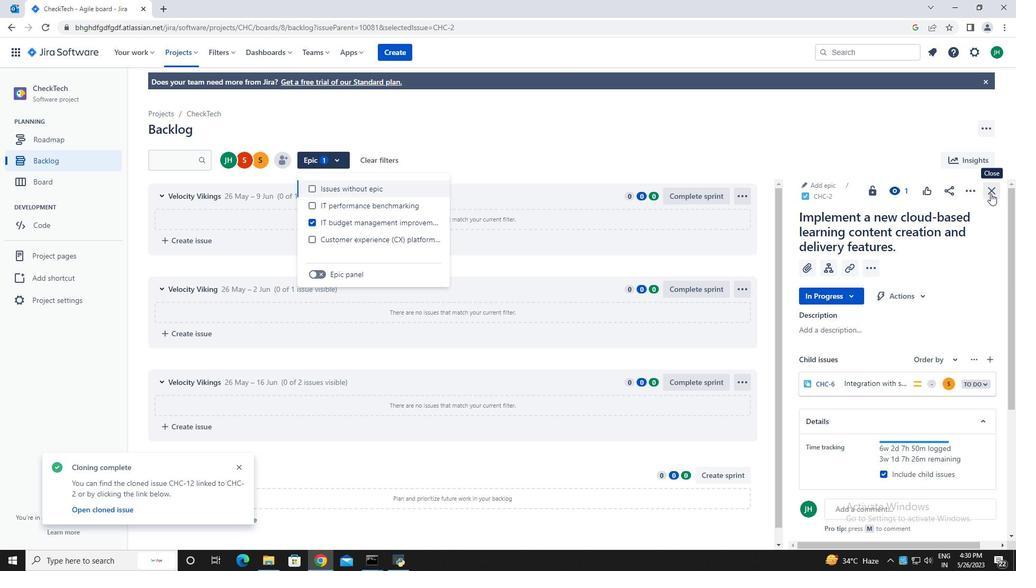 
Action: Mouse moved to (497, 128)
Screenshot: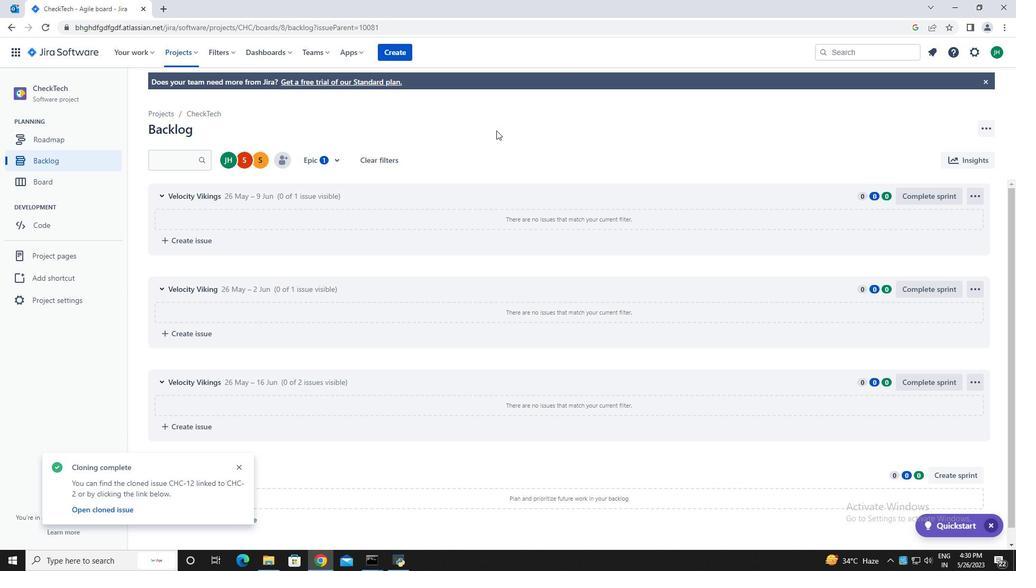 
